 Task: Add an event with the title Third Lunch Break: Mindfulness and Stress Reduction Workshop, date '2024/03/02', time 9:15 AM to 11:15 AMand add a description:  Regular check-ins and progress reviews will be scheduled to evaluate the employee's progress and provide ongoing feedback. These discussions will allow for adjustments to the action plan if needed and provide encouragement and support to the employee., put the event into Blue category, logged in from the account softage.8@softage.netand send the event invitation to softage.3@softage.net and softage.4@softage.net. Set a reminder for the event 5 minutes before
Action: Mouse moved to (140, 186)
Screenshot: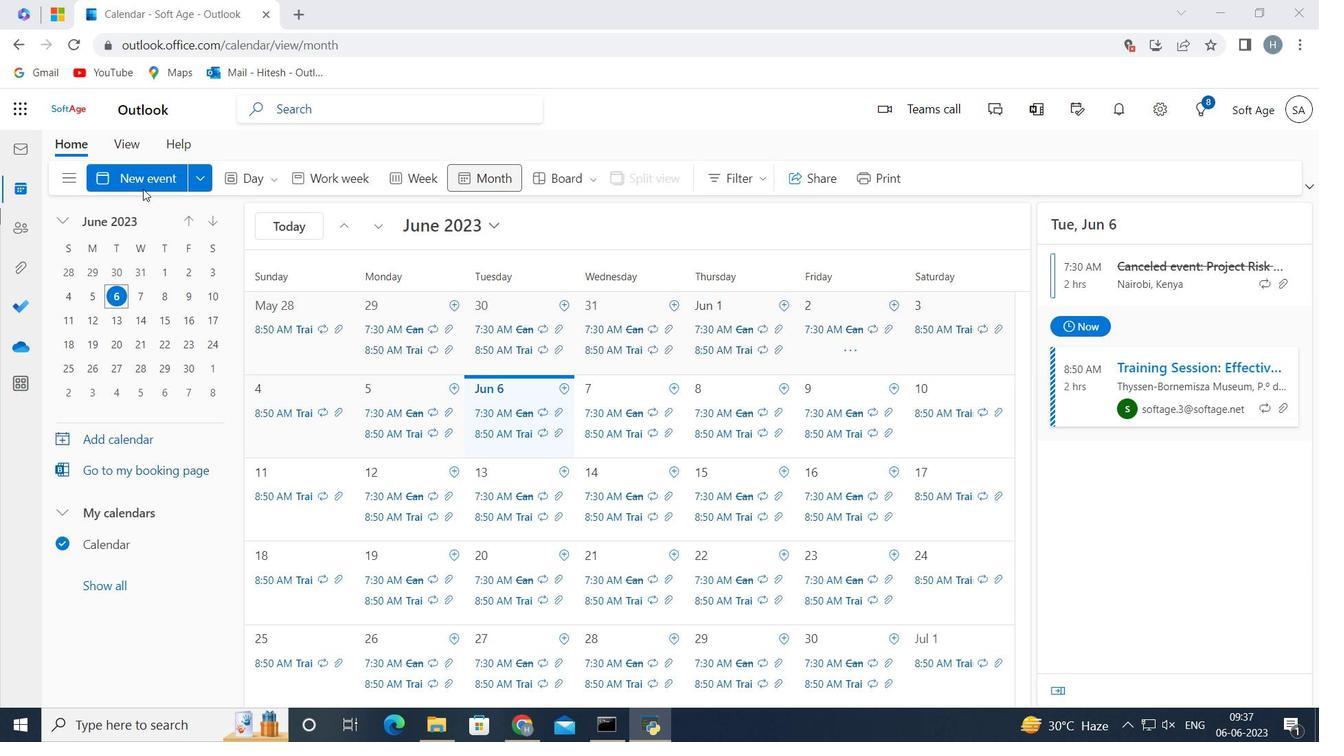 
Action: Mouse pressed left at (140, 186)
Screenshot: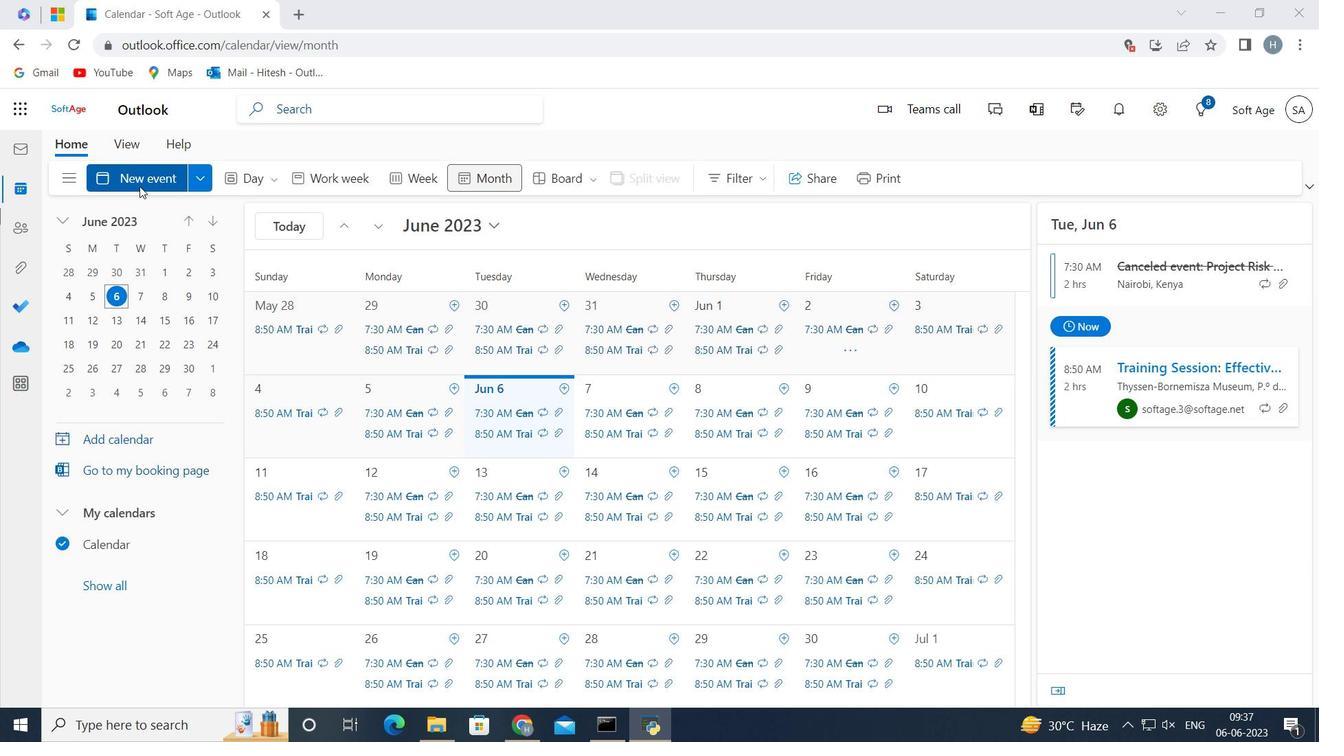 
Action: Mouse moved to (357, 283)
Screenshot: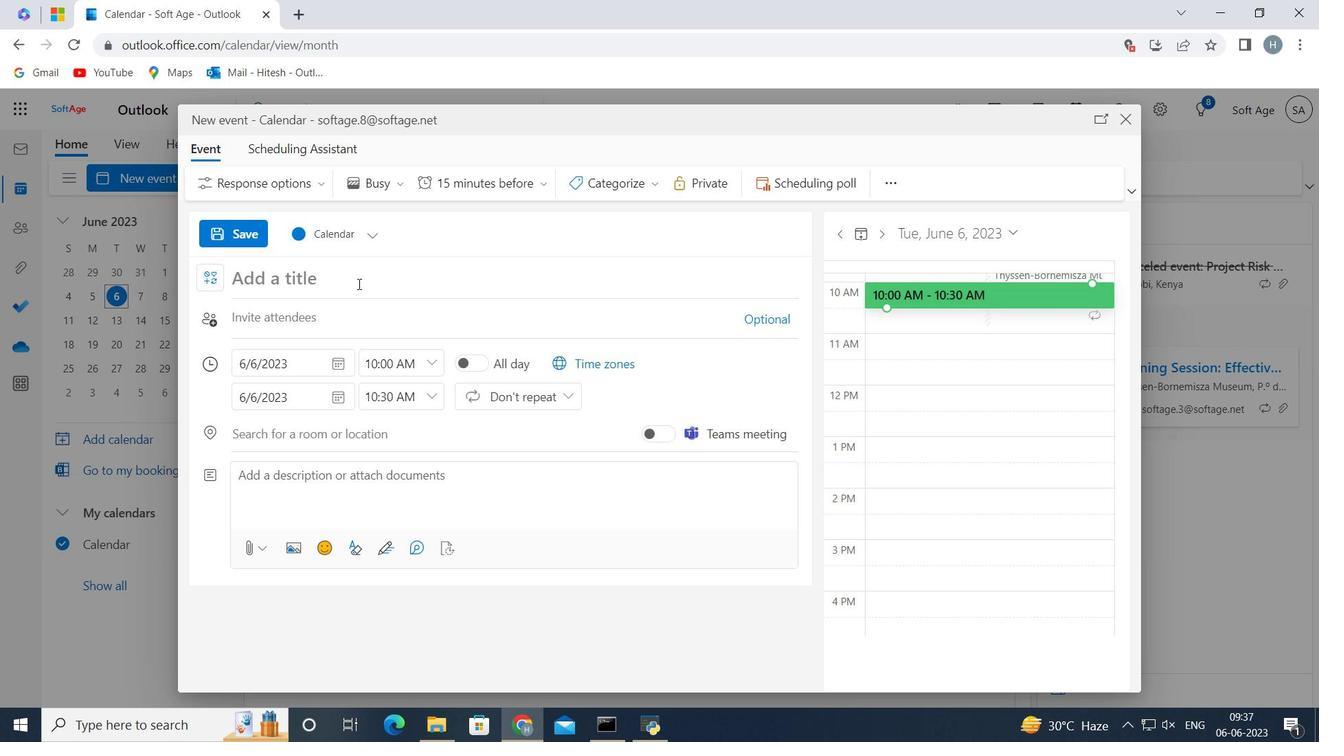 
Action: Key pressed <Key.shift>Third<Key.space><Key.shift>Lunch<Key.space><Key.shift>Break<Key.shift_r>:<Key.space><Key.shift>Mindfulm<Key.backspace>ness<Key.space>and<Key.space><Key.shift>Stress<Key.space><Key.shift>Reduction<Key.space><Key.shift>Workshop<Key.space>
Screenshot: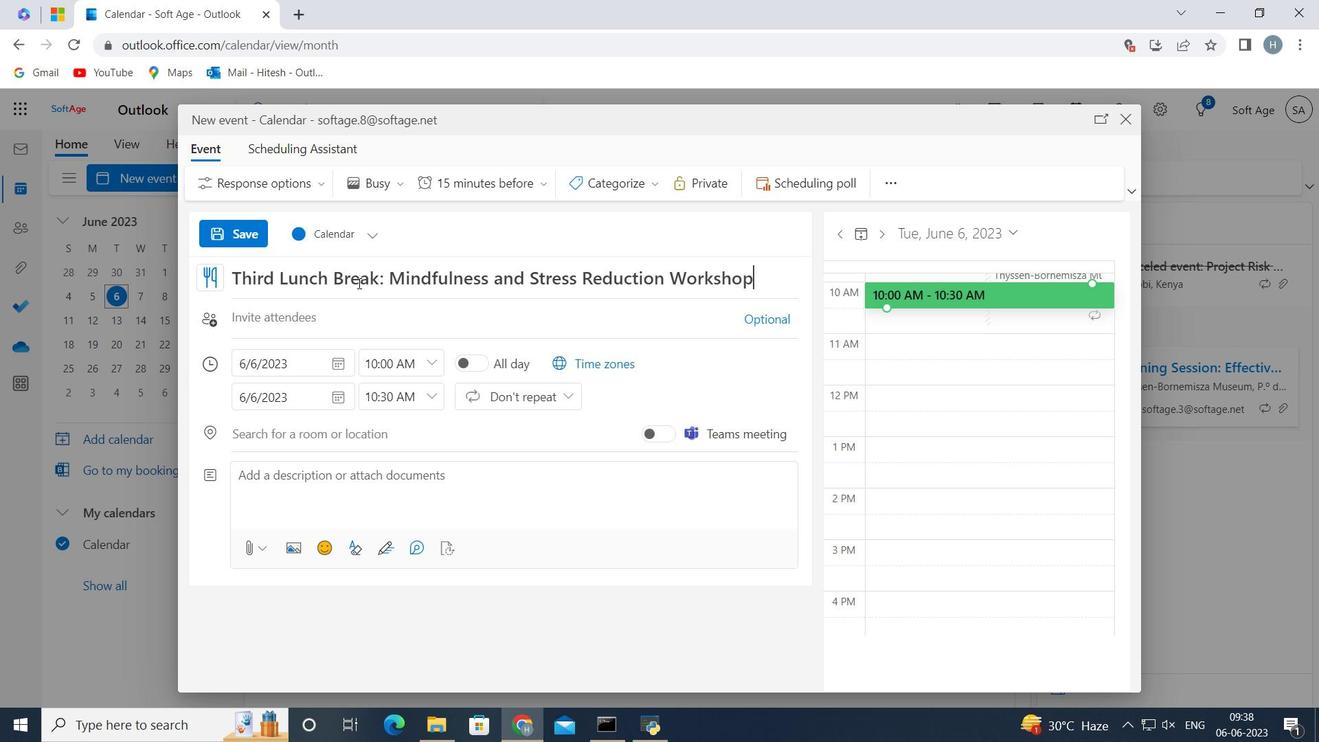 
Action: Mouse moved to (337, 367)
Screenshot: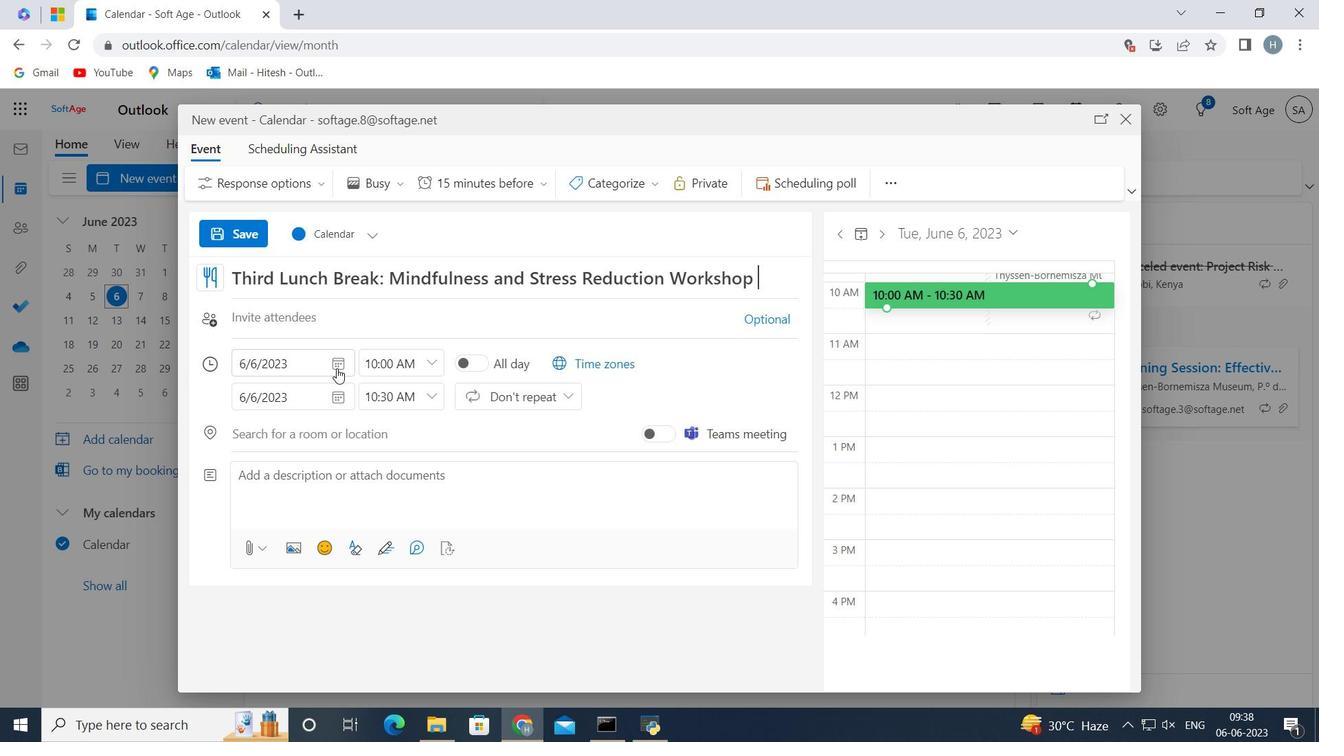 
Action: Mouse pressed left at (337, 367)
Screenshot: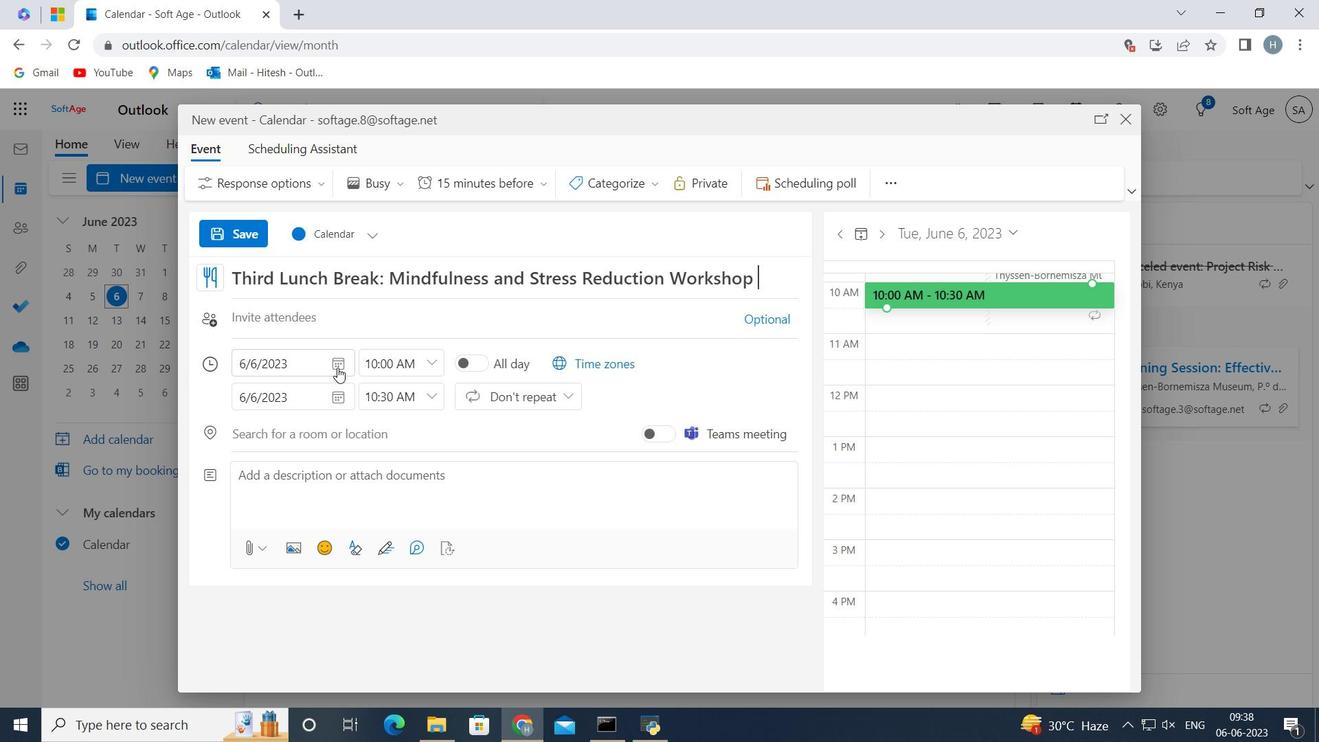 
Action: Mouse moved to (307, 398)
Screenshot: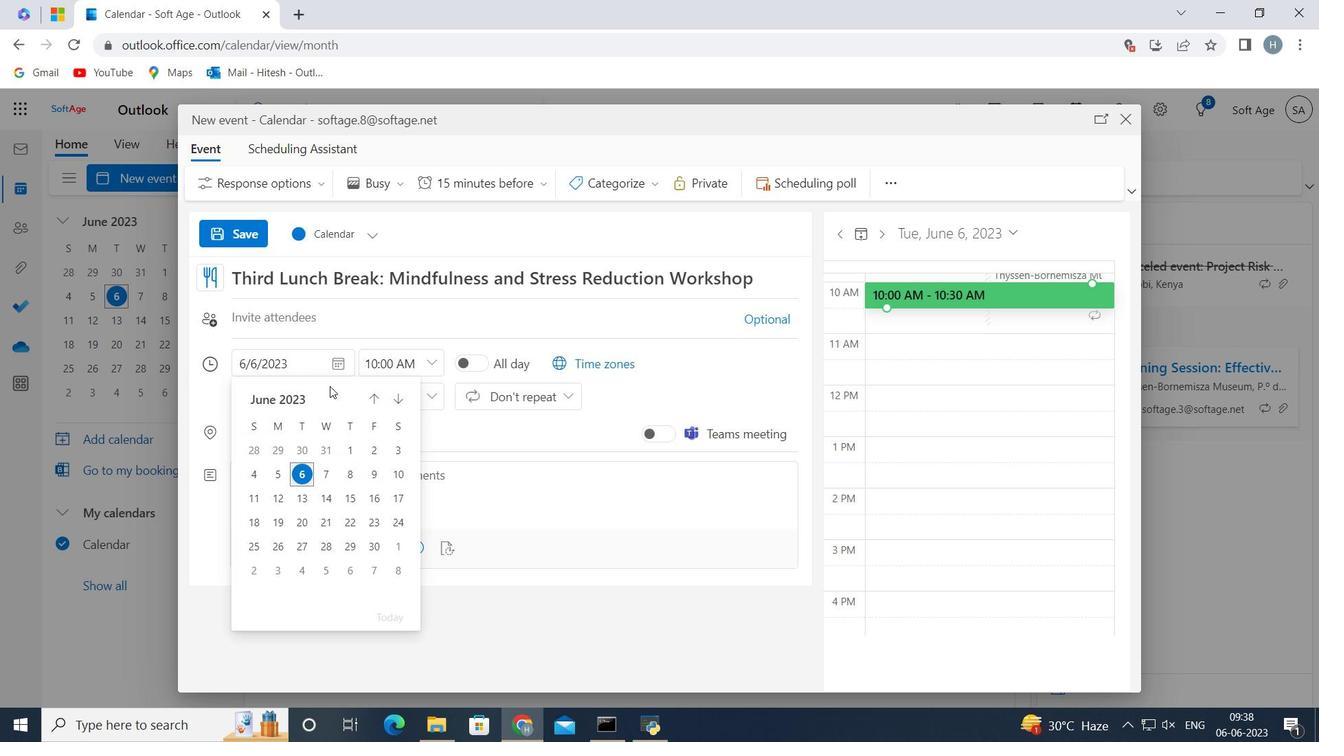 
Action: Mouse pressed left at (307, 398)
Screenshot: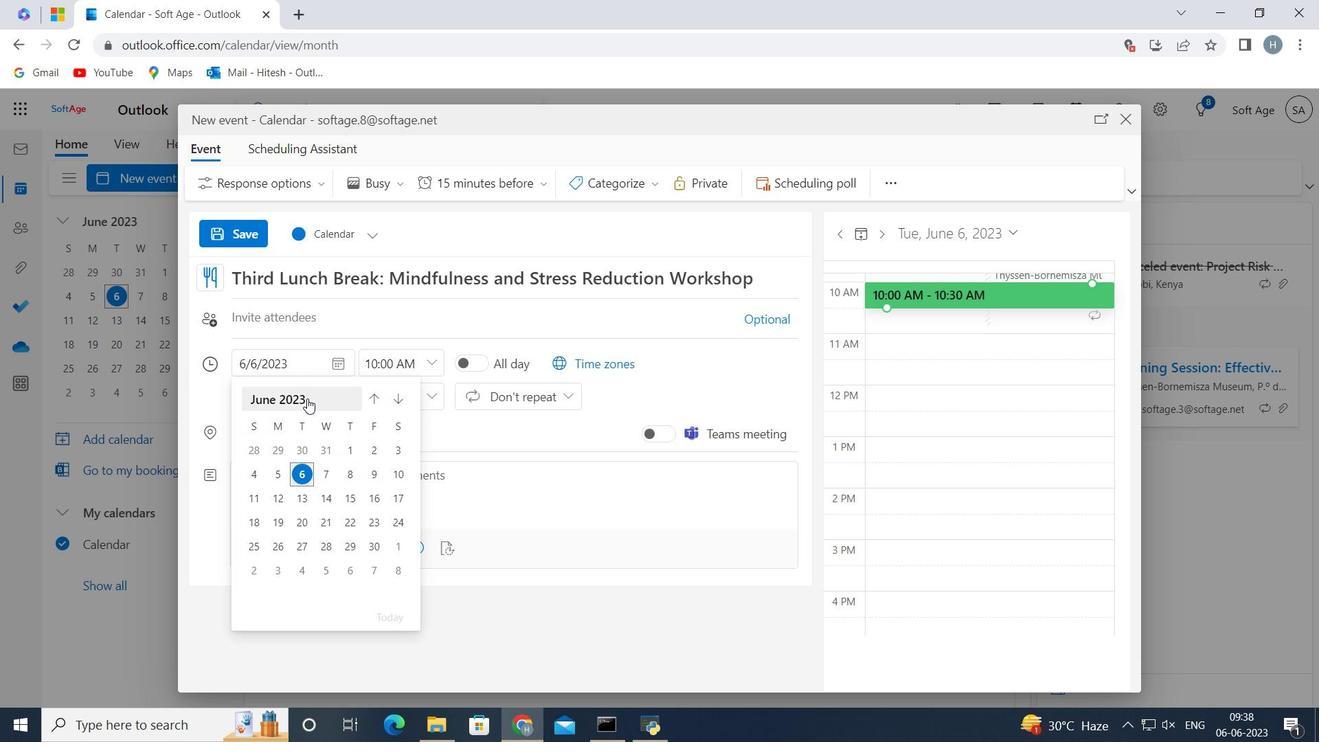 
Action: Mouse pressed left at (307, 398)
Screenshot: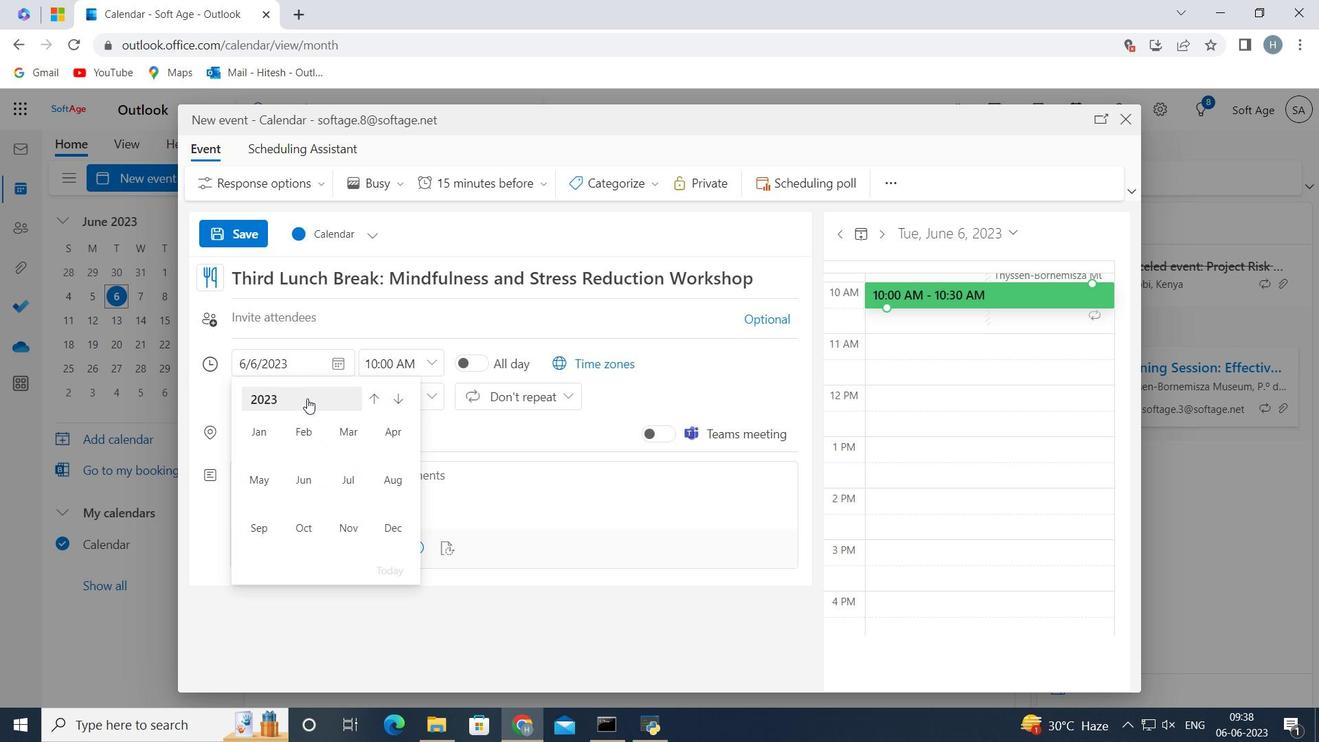 
Action: Mouse moved to (274, 476)
Screenshot: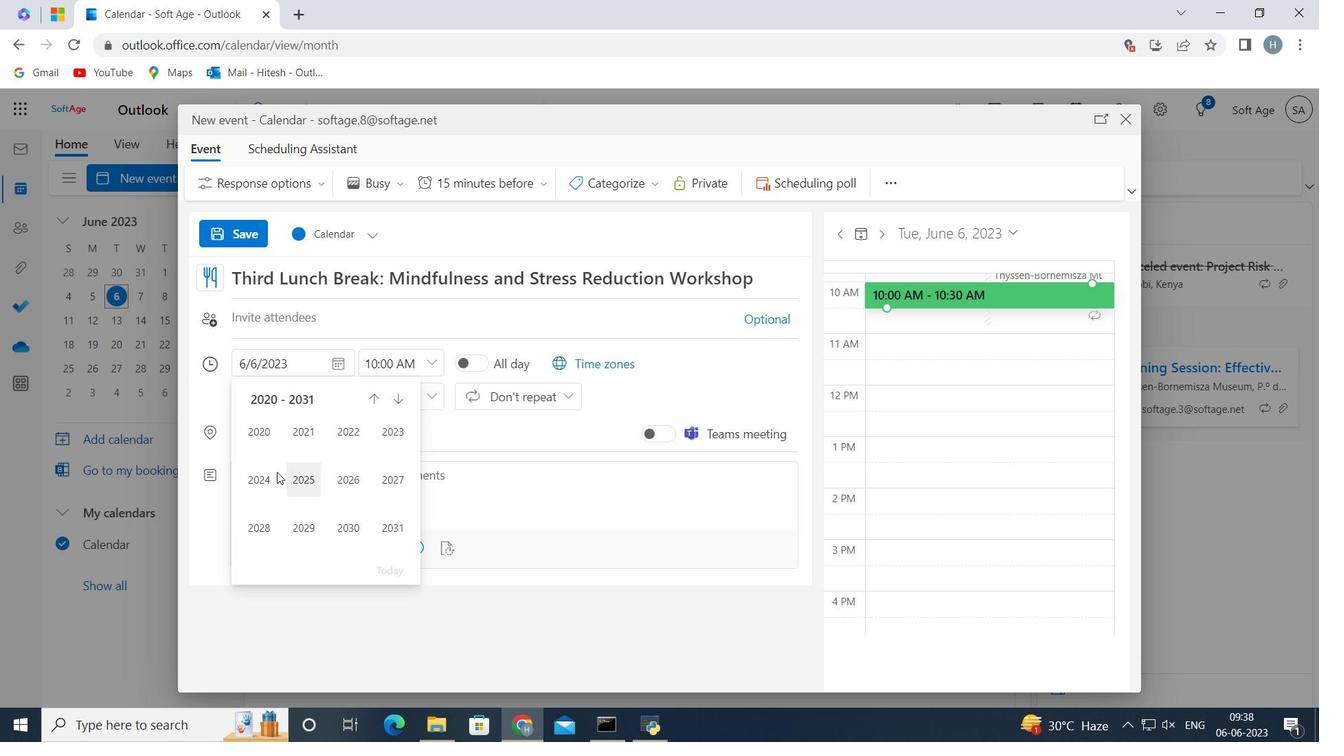 
Action: Mouse pressed left at (274, 476)
Screenshot: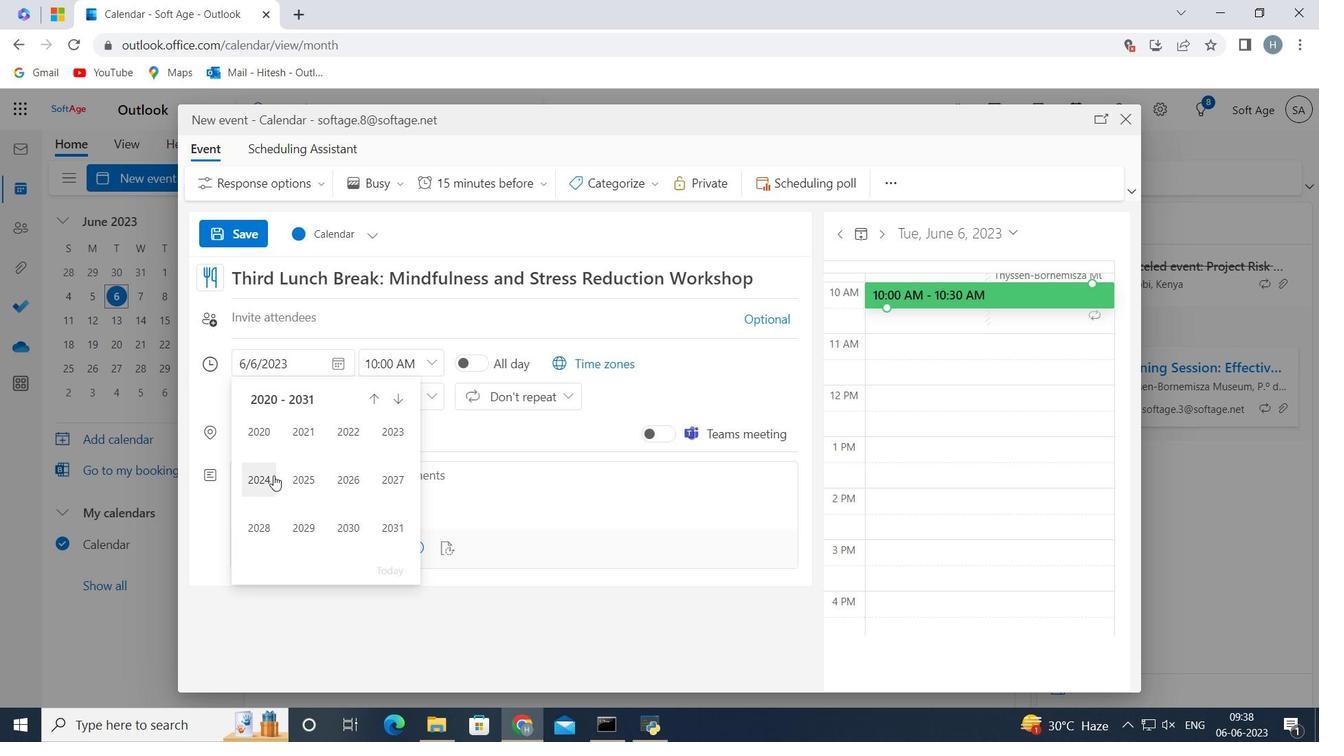 
Action: Mouse moved to (349, 432)
Screenshot: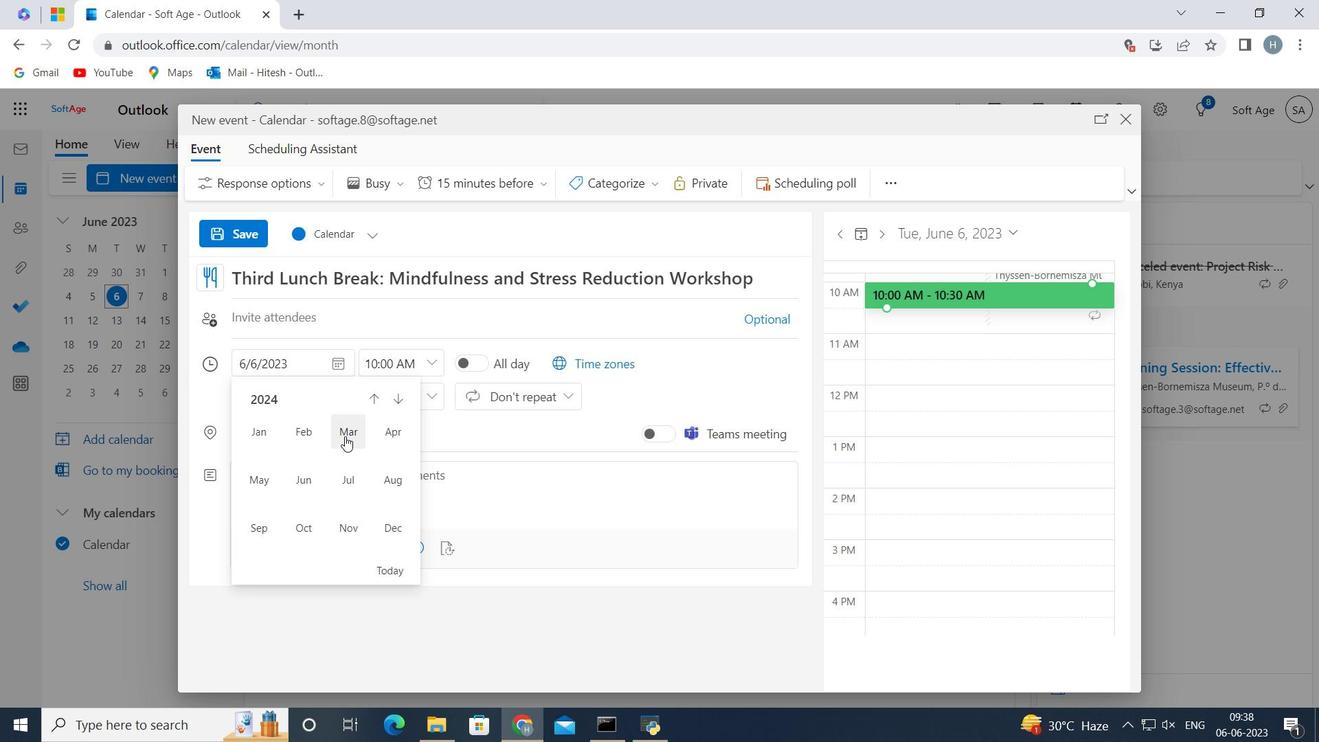 
Action: Mouse pressed left at (349, 432)
Screenshot: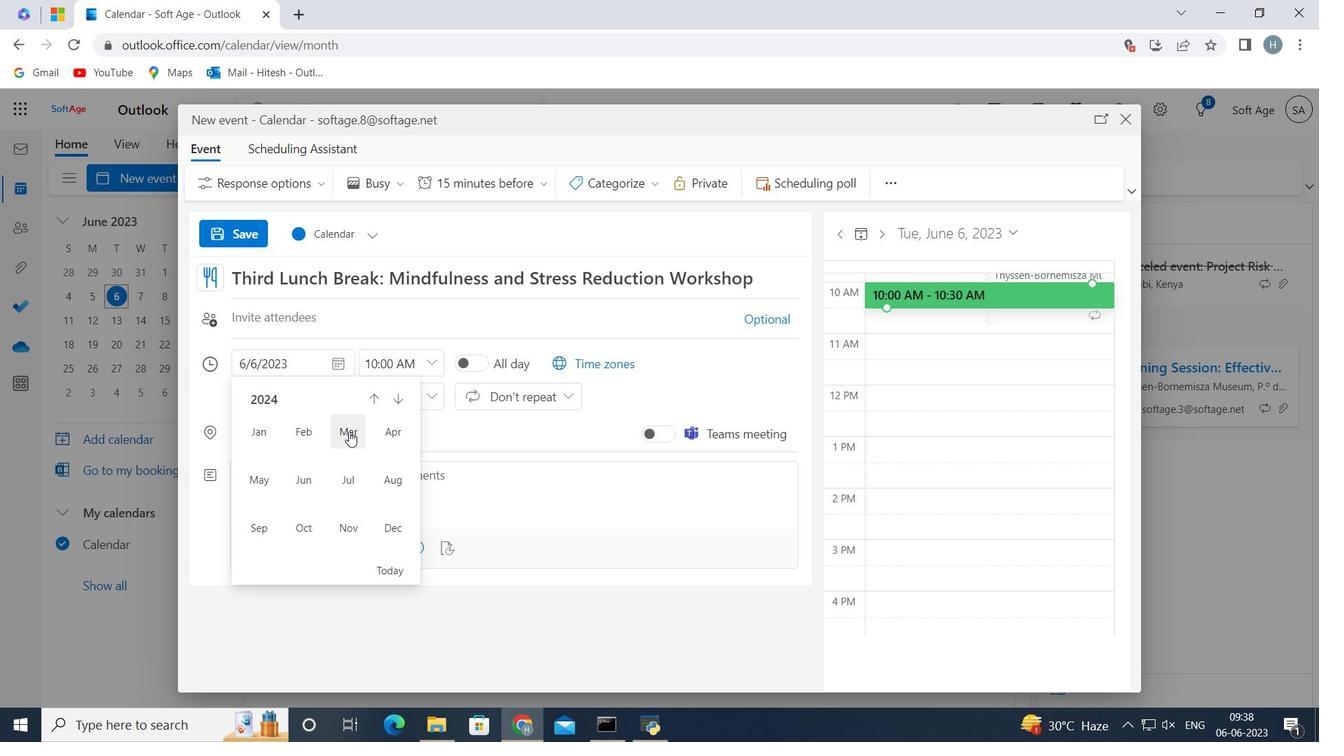 
Action: Mouse moved to (392, 448)
Screenshot: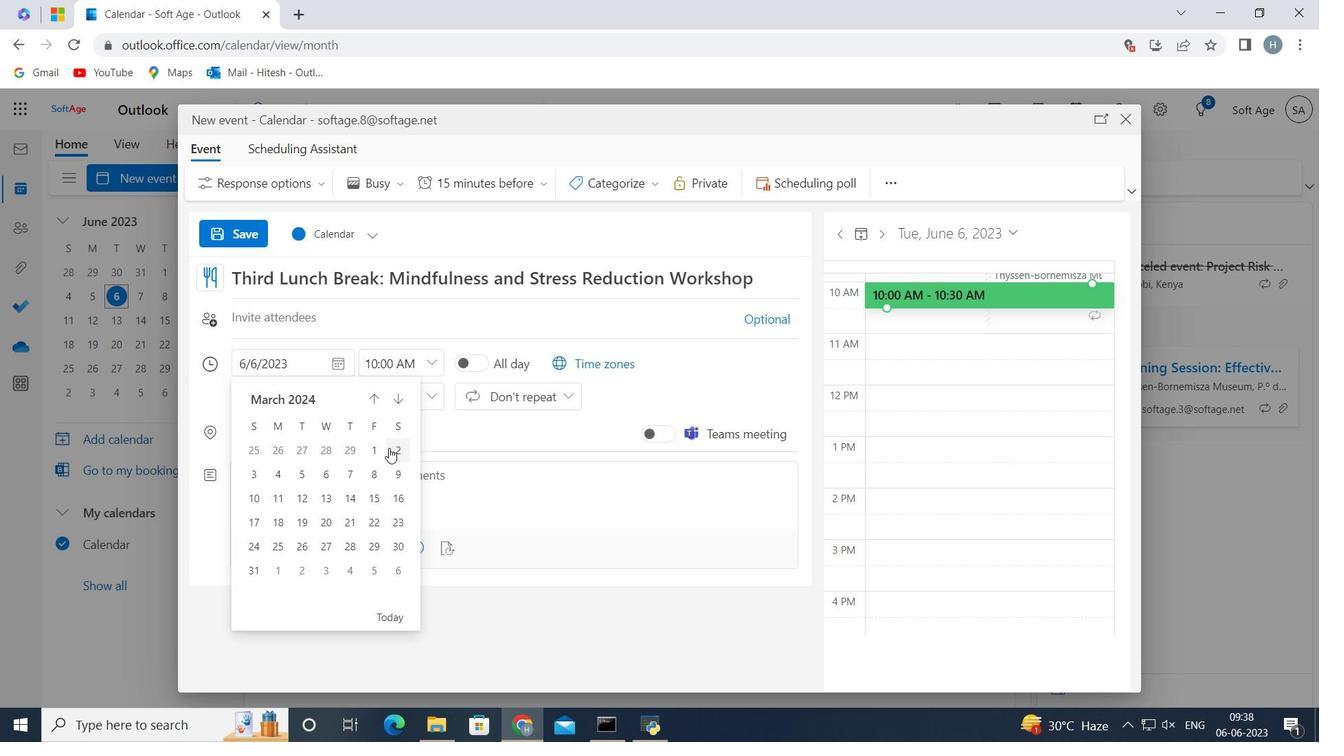 
Action: Mouse pressed left at (392, 448)
Screenshot: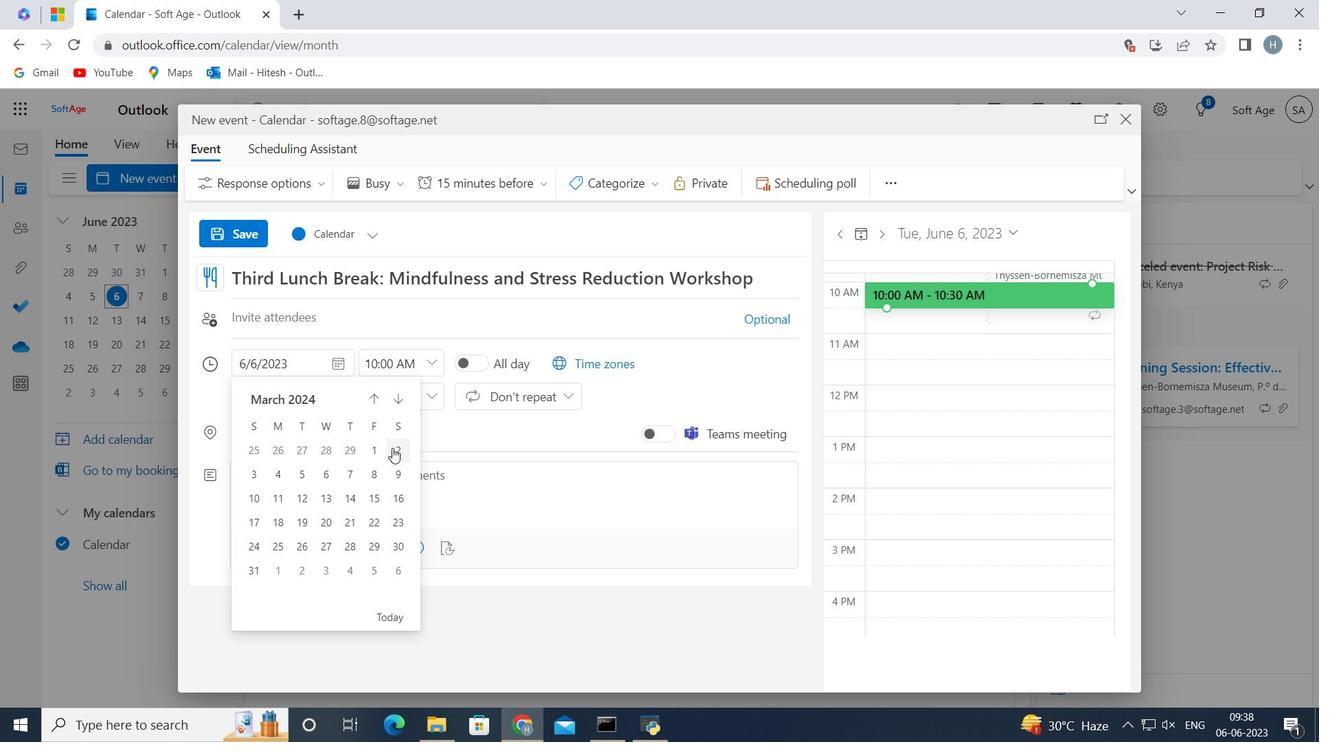
Action: Mouse moved to (432, 362)
Screenshot: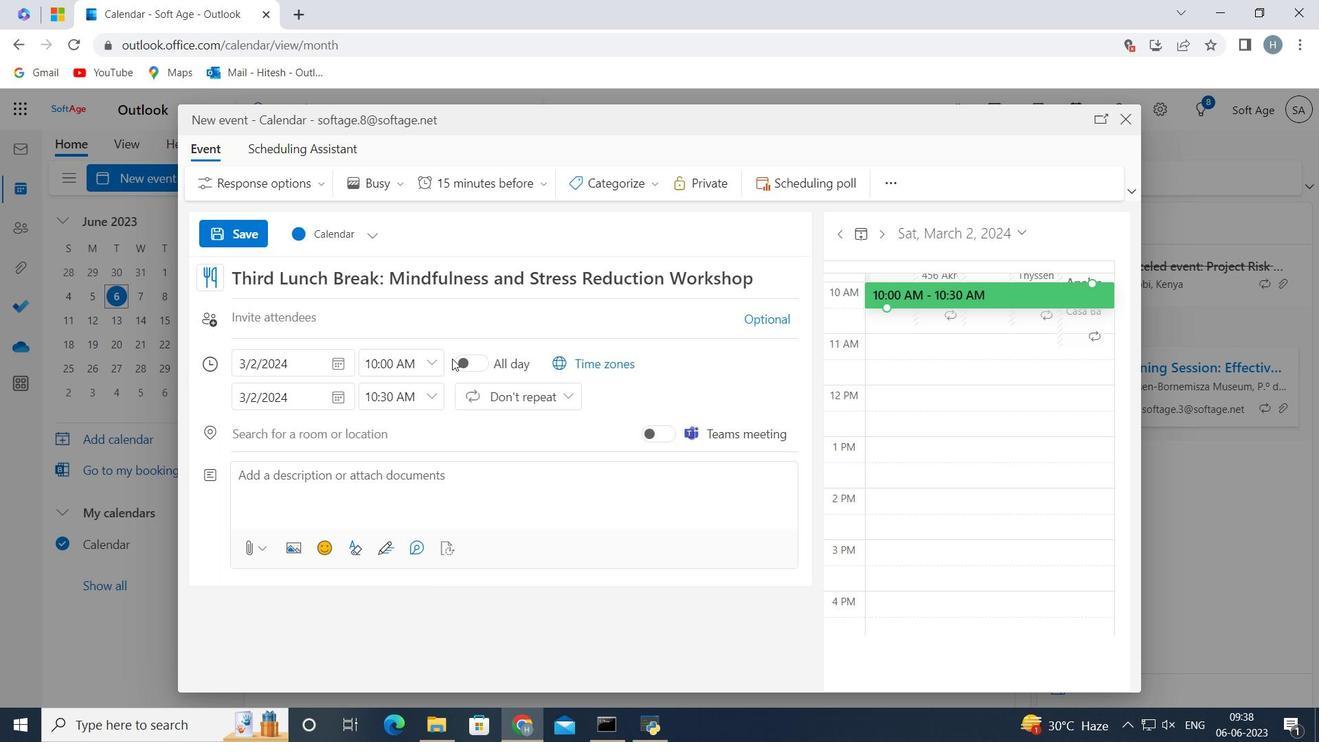 
Action: Mouse pressed left at (432, 362)
Screenshot: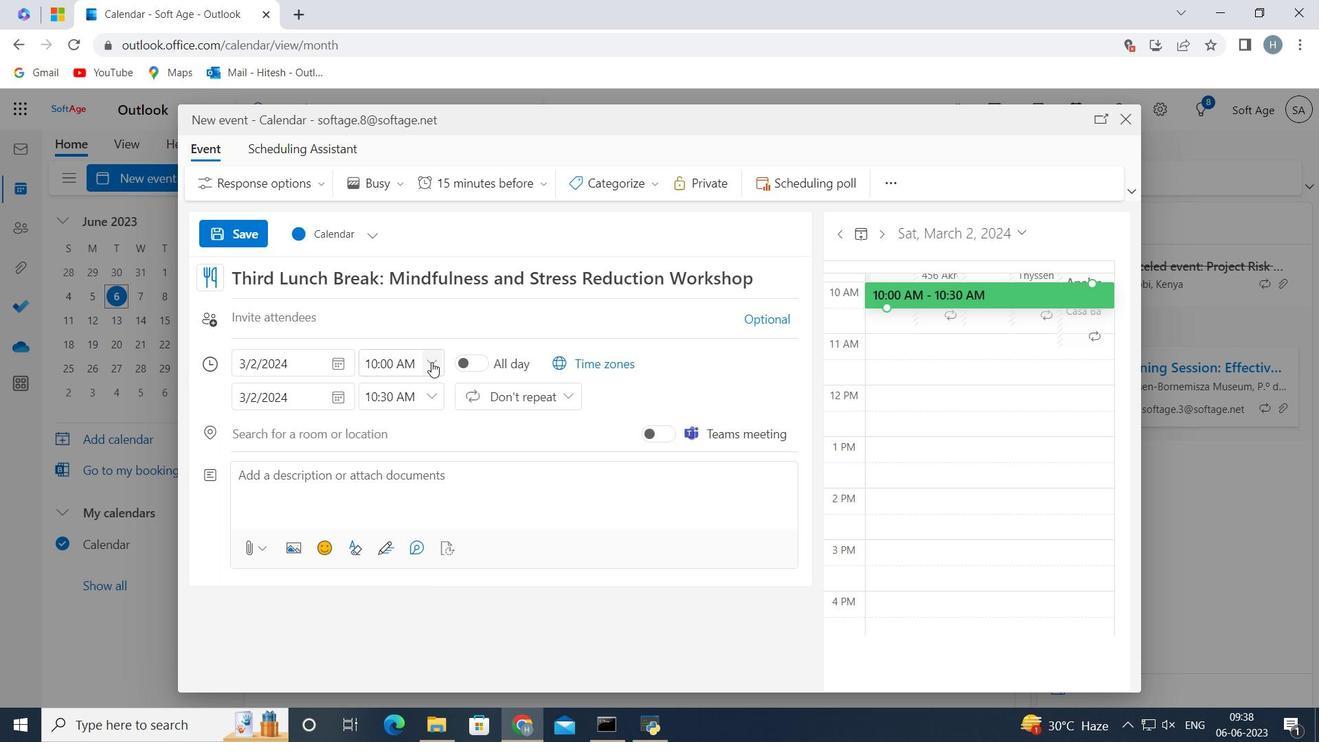 
Action: Mouse moved to (408, 450)
Screenshot: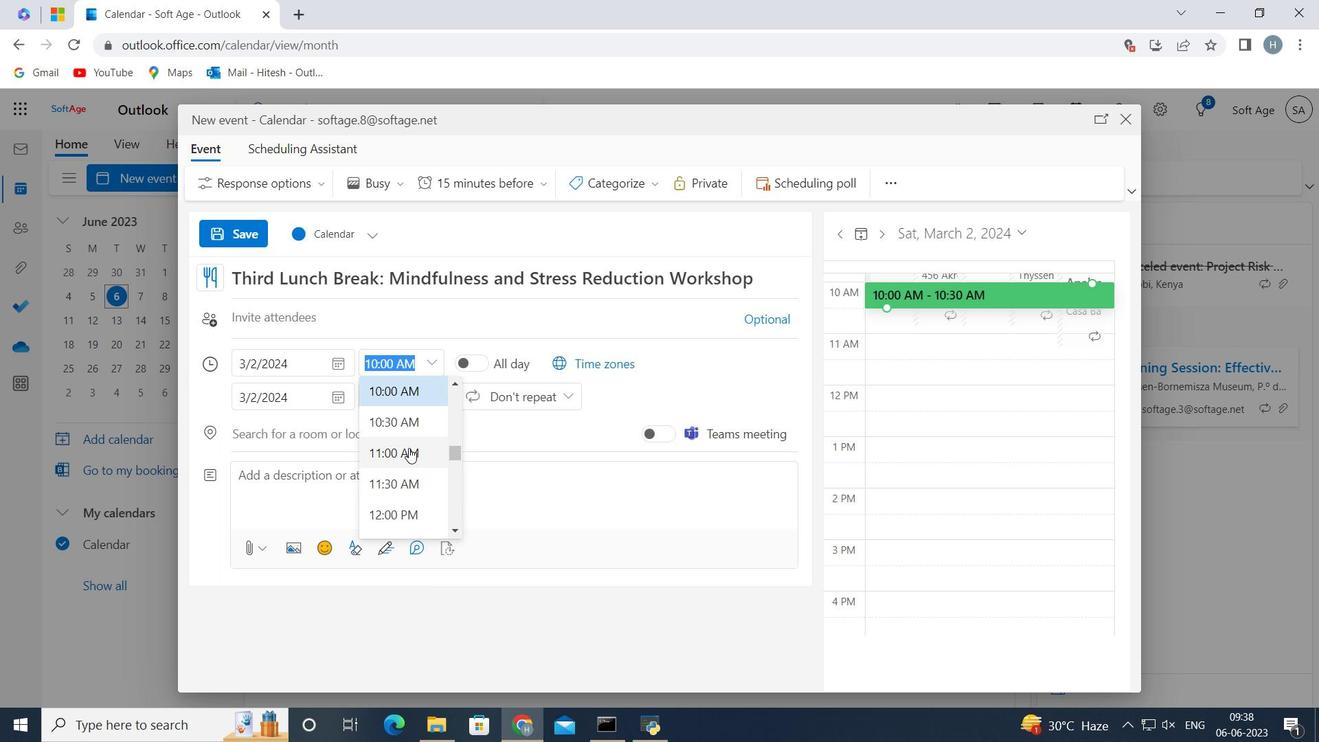 
Action: Mouse scrolled (408, 450) with delta (0, 0)
Screenshot: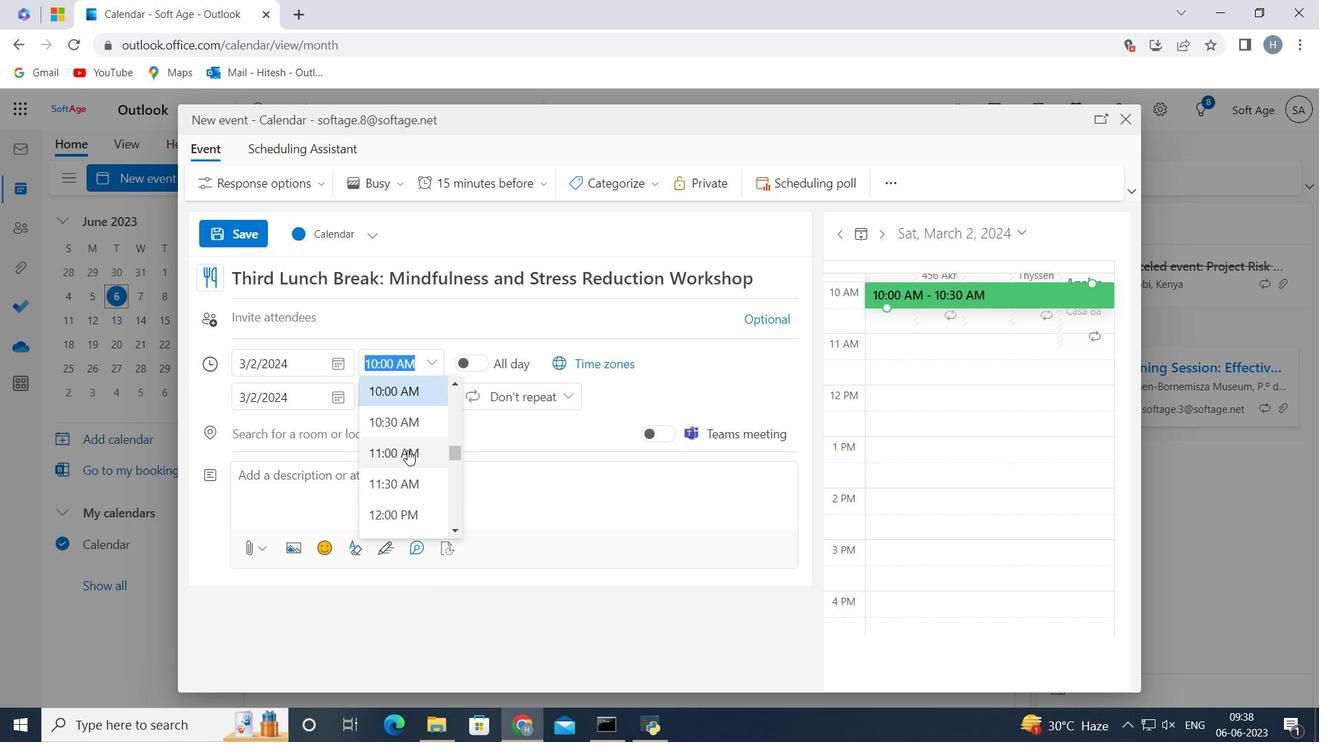 
Action: Mouse scrolled (408, 450) with delta (0, 0)
Screenshot: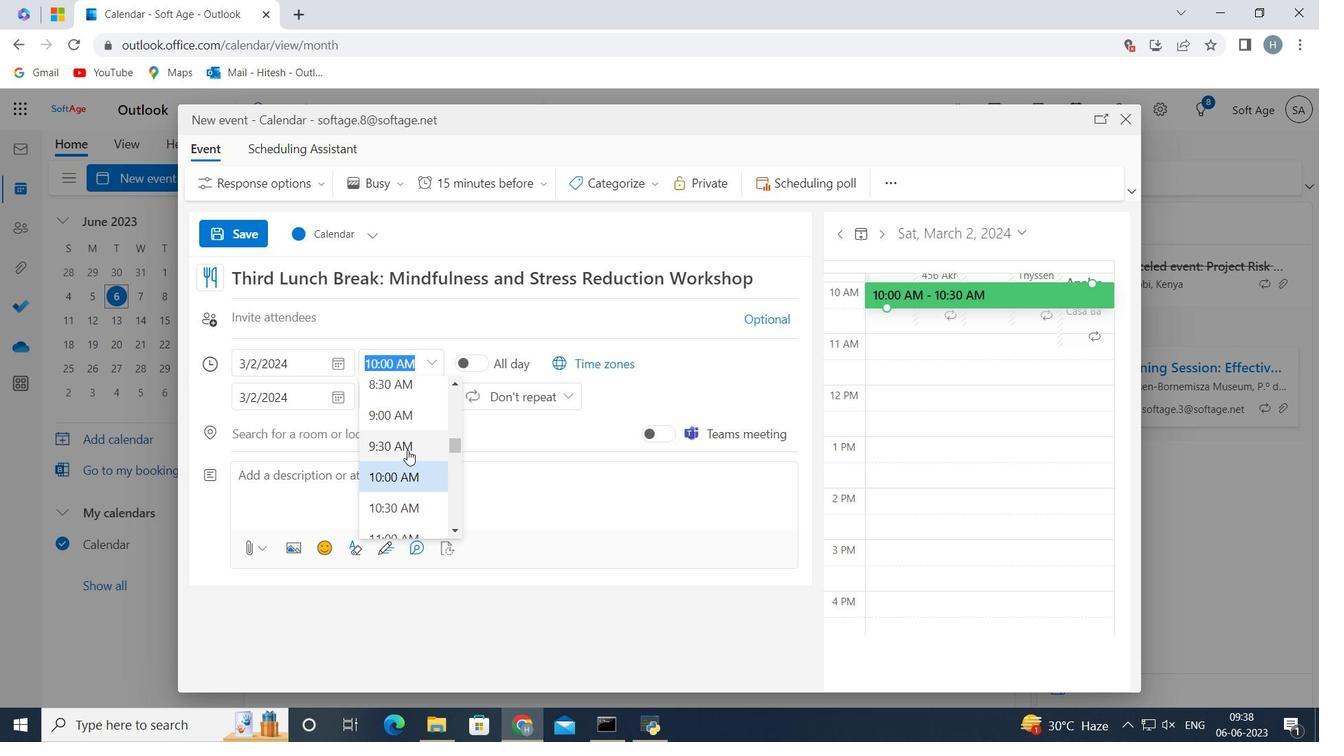 
Action: Mouse moved to (374, 502)
Screenshot: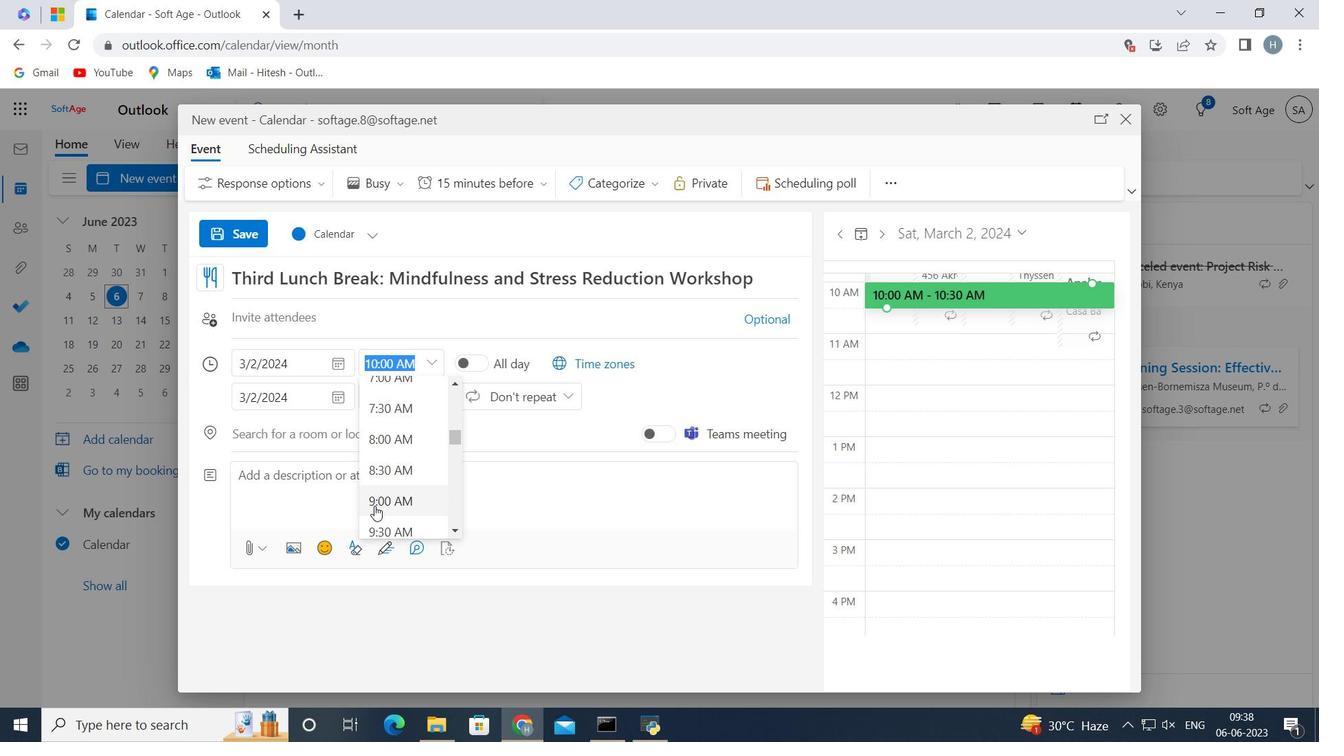 
Action: Mouse pressed left at (374, 502)
Screenshot: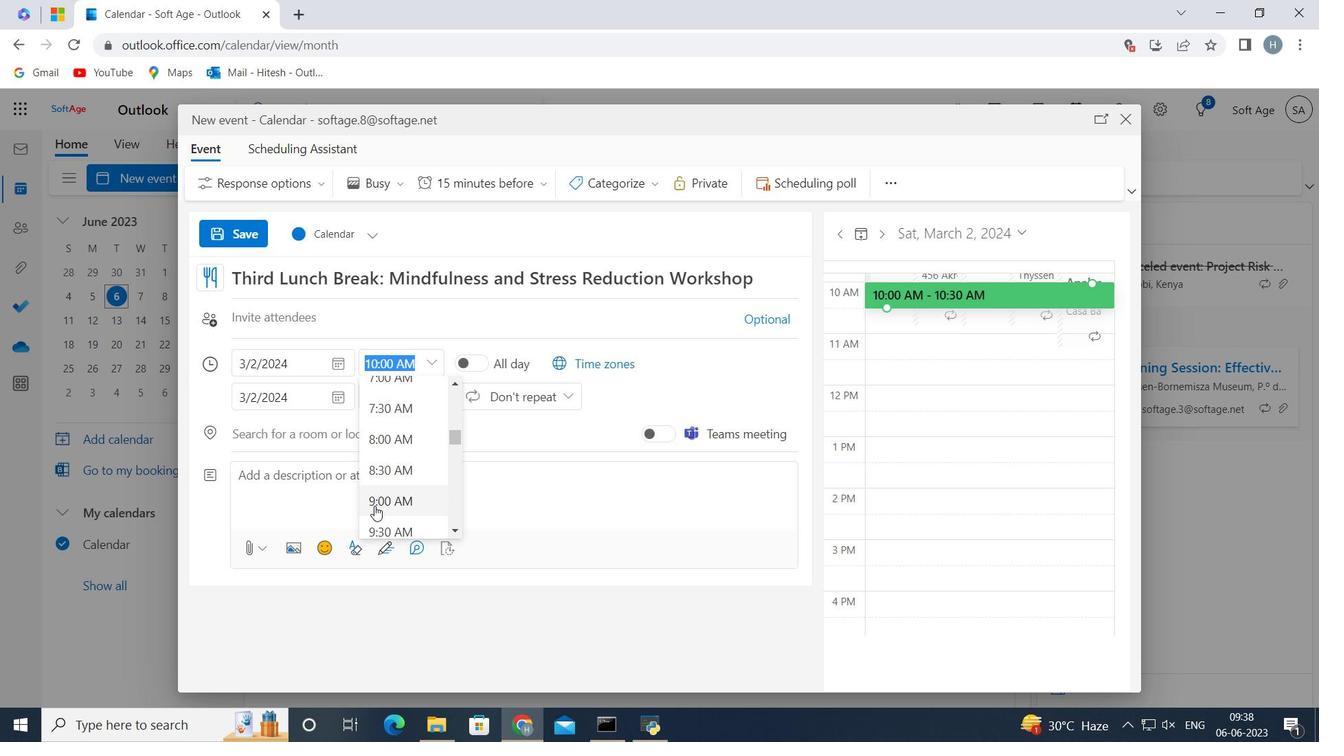 
Action: Mouse moved to (389, 360)
Screenshot: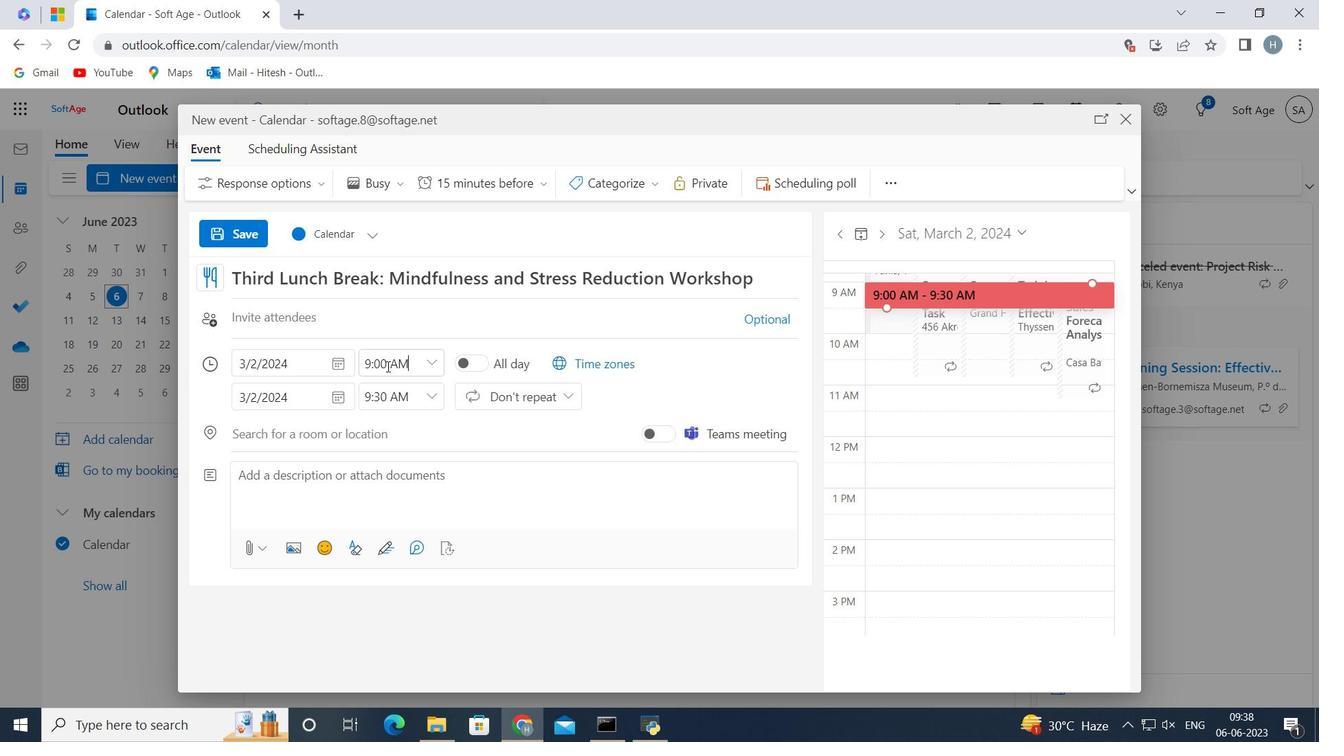 
Action: Mouse pressed left at (389, 360)
Screenshot: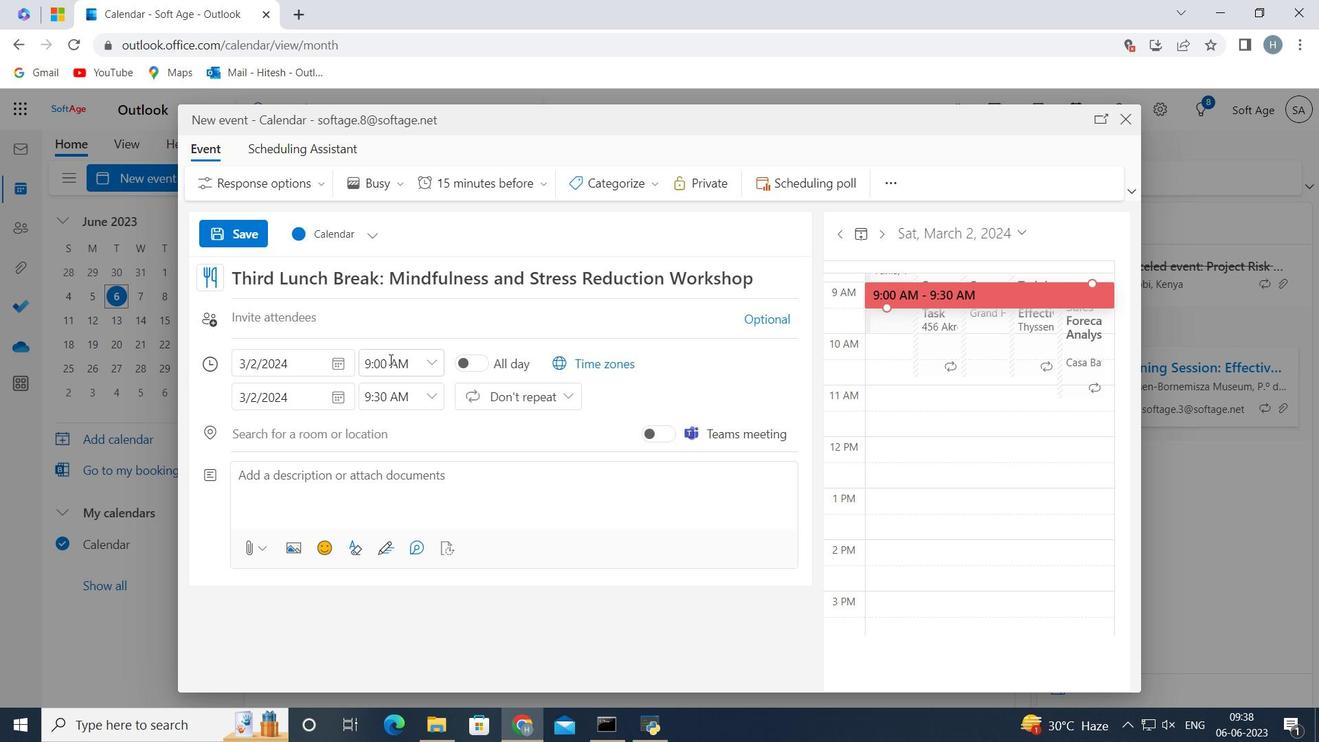 
Action: Mouse moved to (389, 359)
Screenshot: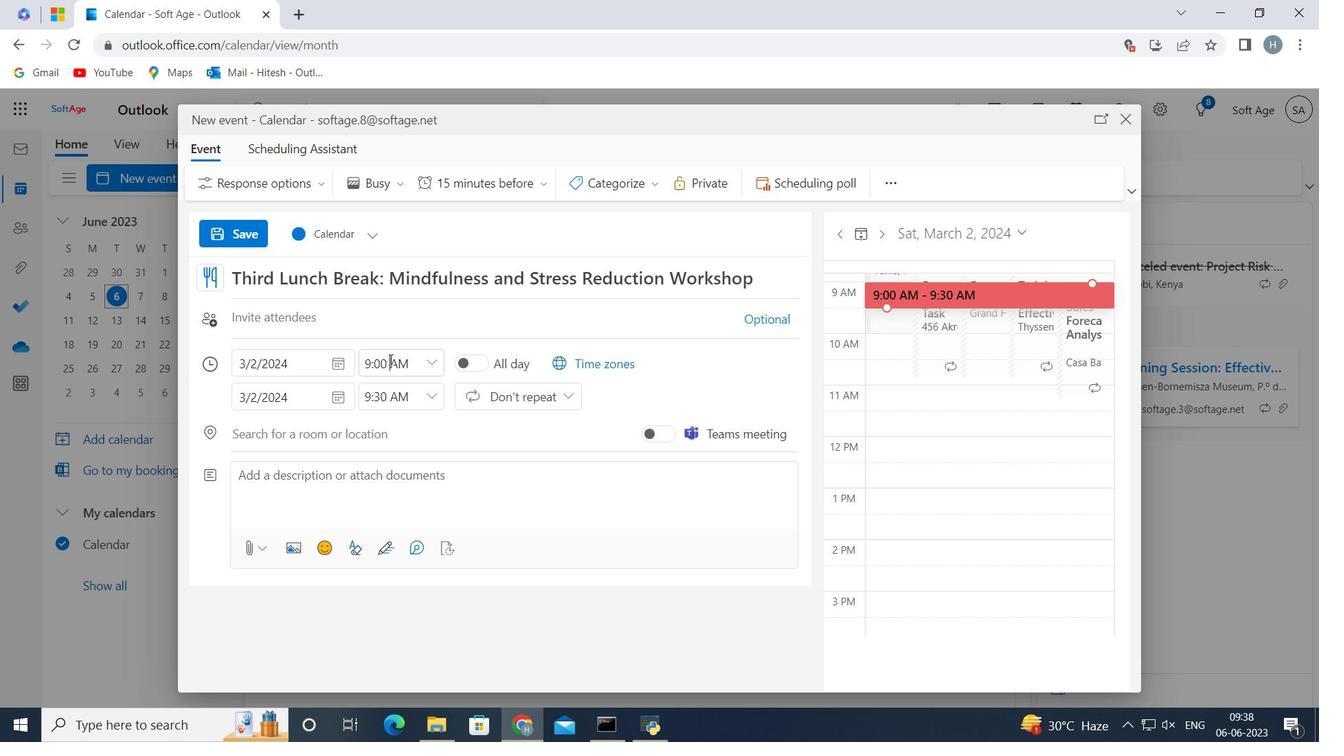 
Action: Key pressed <Key.left><Key.backspace><Key.backspace>15
Screenshot: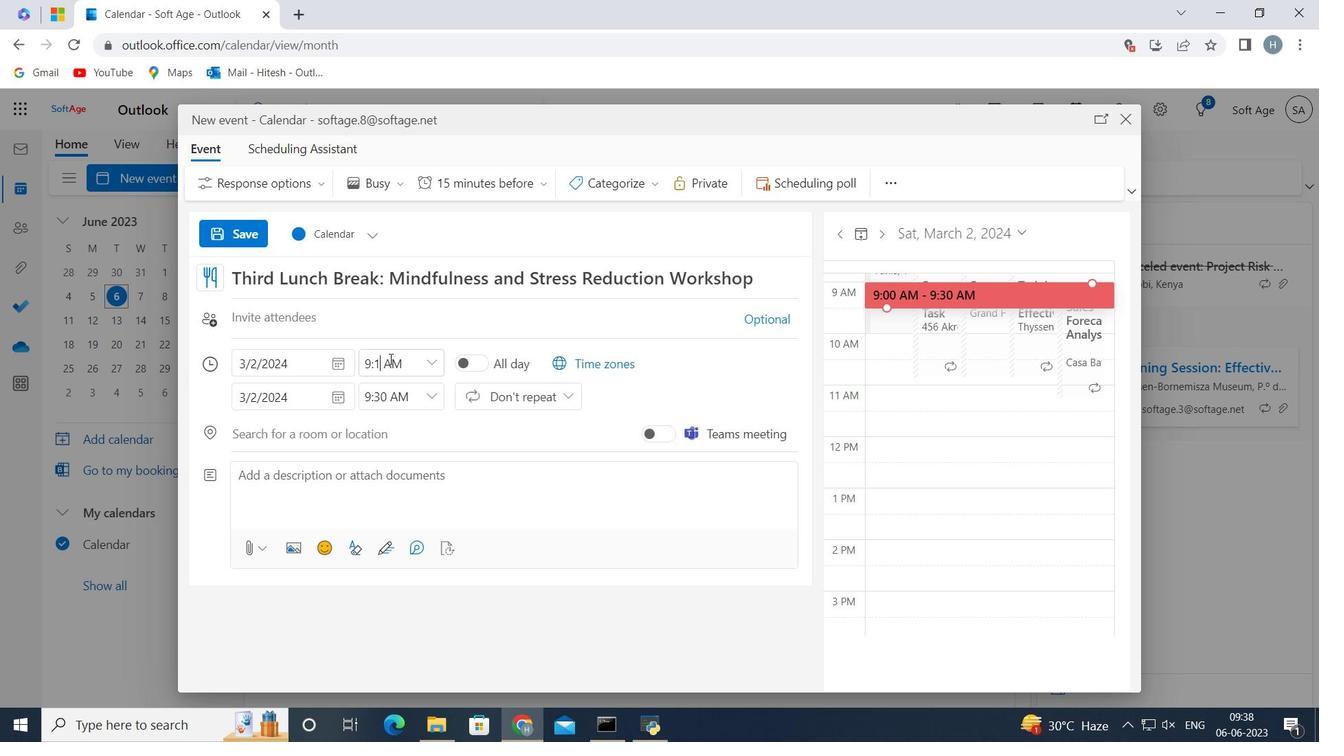 
Action: Mouse moved to (433, 393)
Screenshot: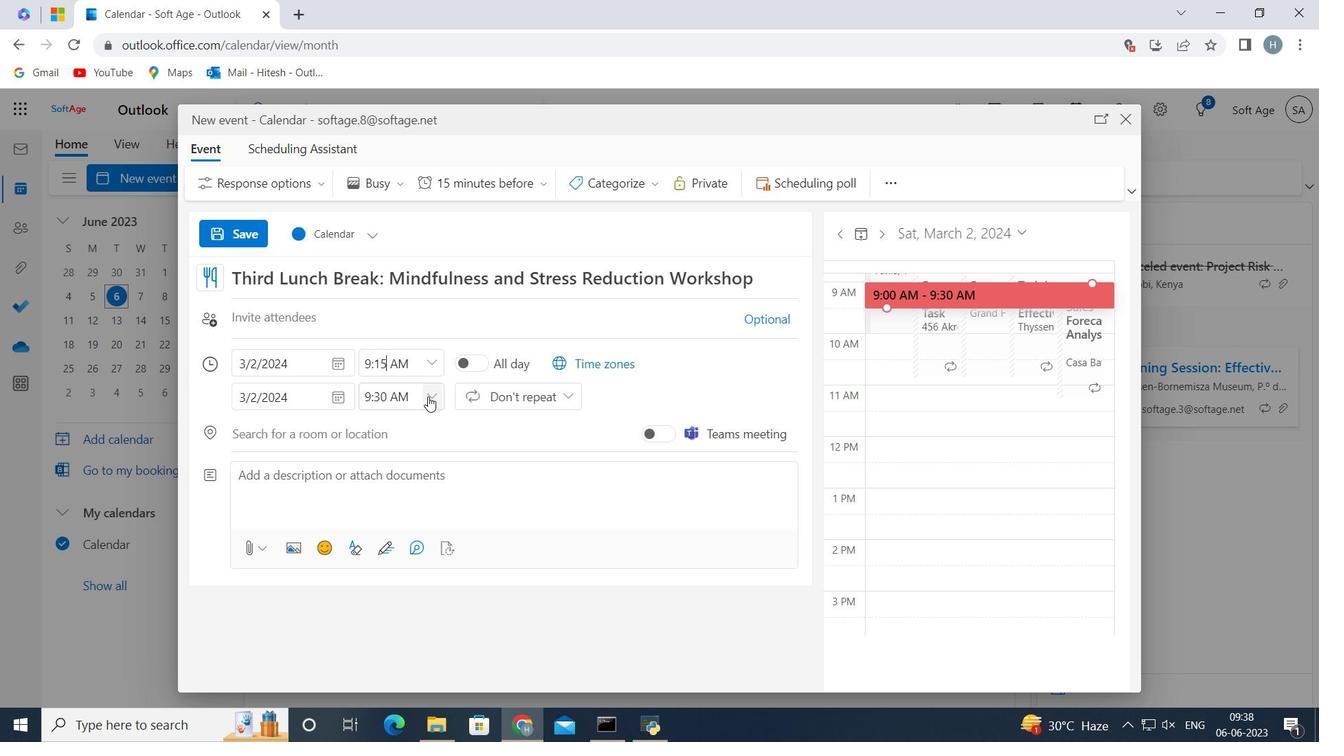 
Action: Mouse pressed left at (433, 393)
Screenshot: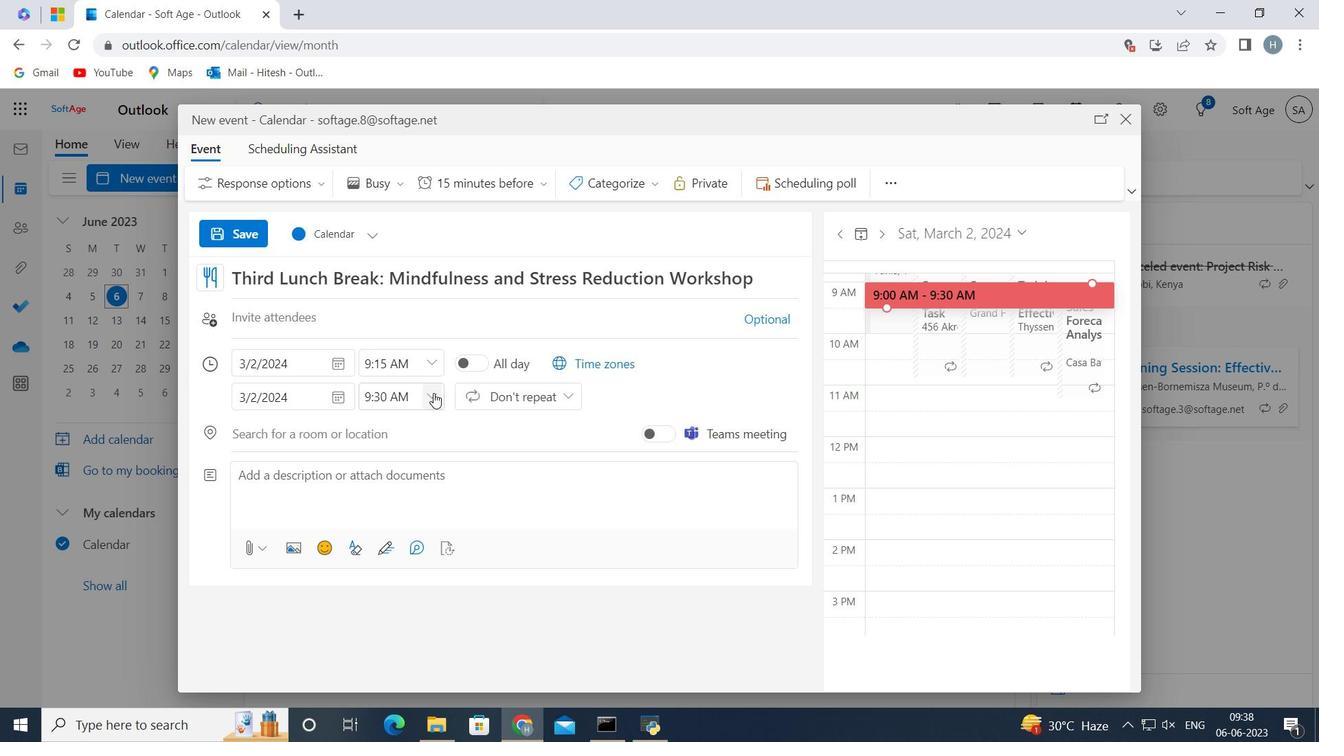 
Action: Mouse moved to (437, 513)
Screenshot: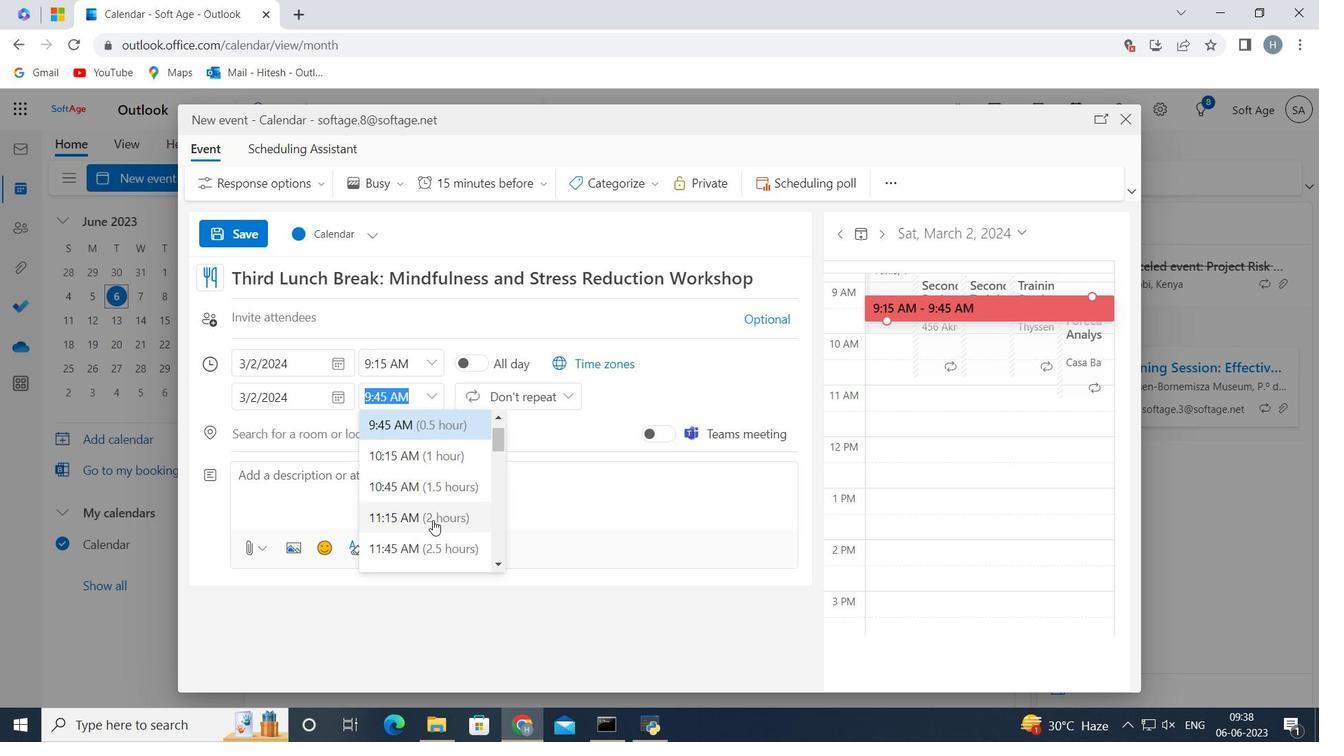 
Action: Mouse pressed left at (437, 513)
Screenshot: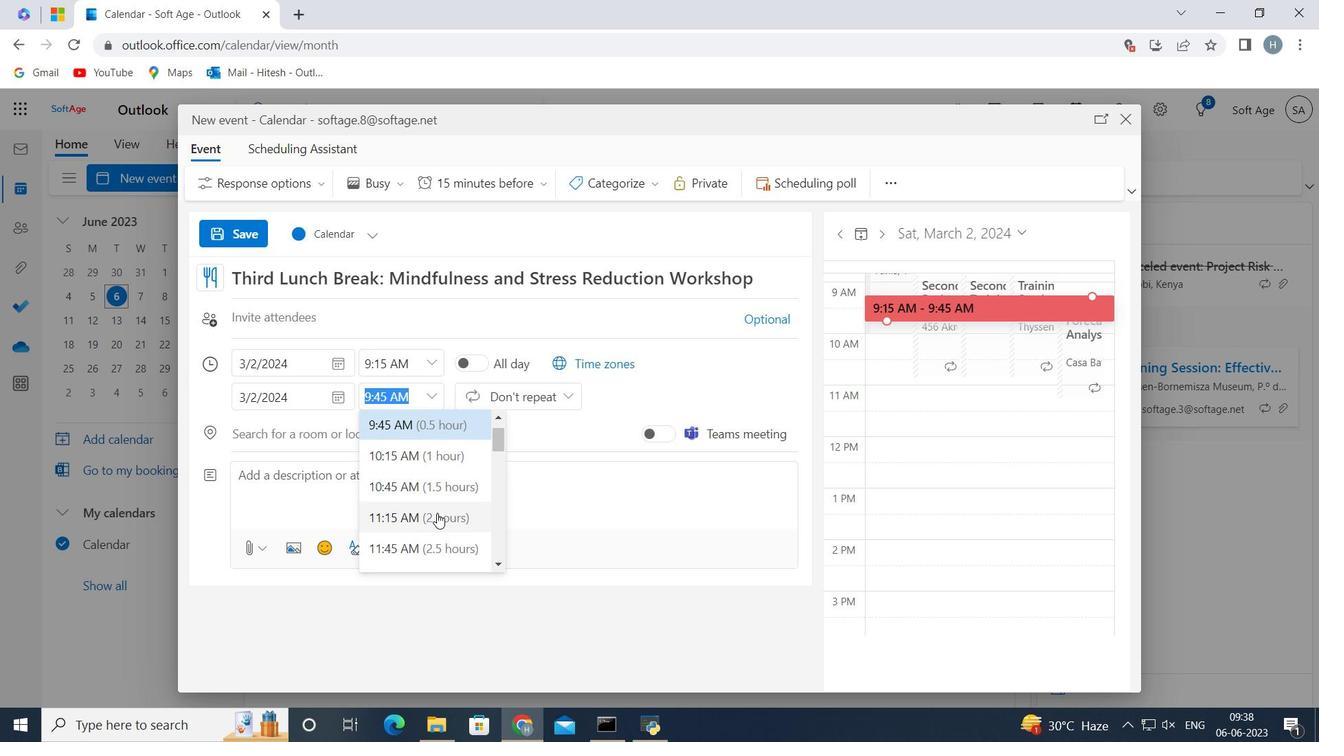
Action: Mouse moved to (326, 481)
Screenshot: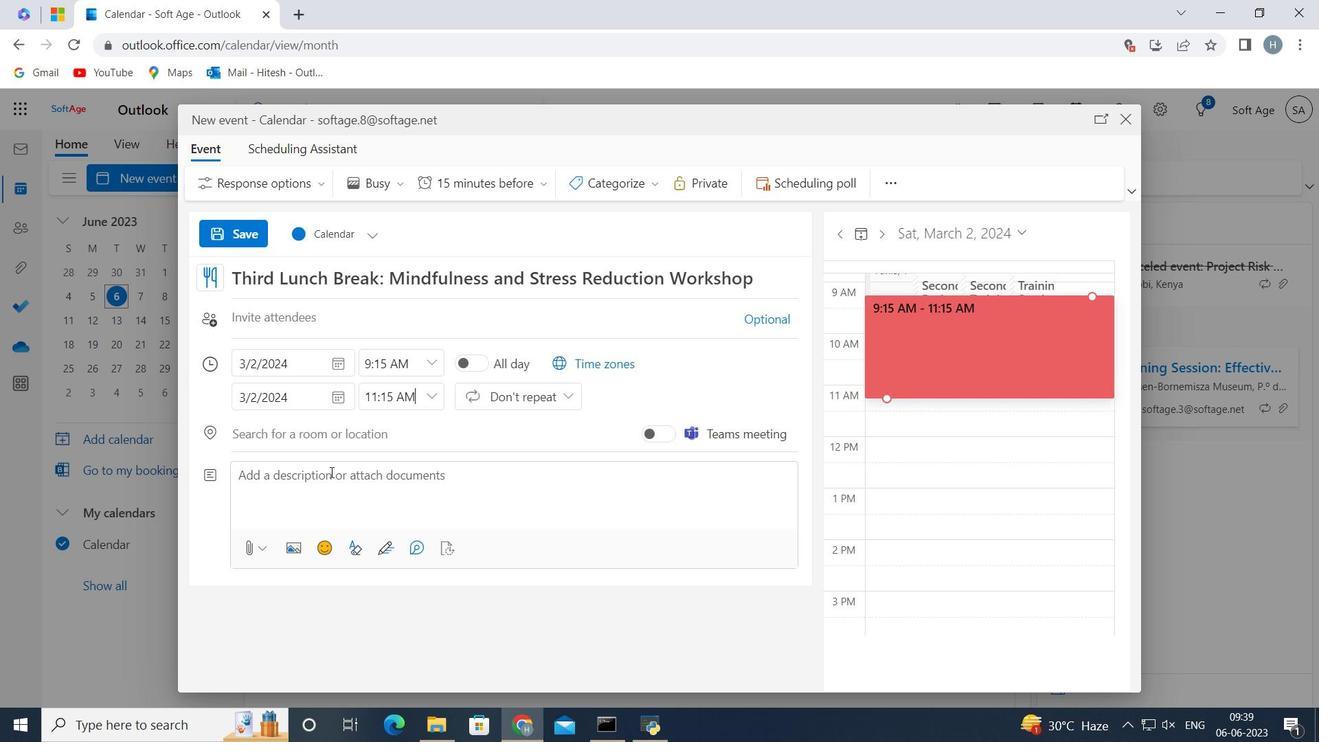 
Action: Mouse pressed left at (326, 481)
Screenshot: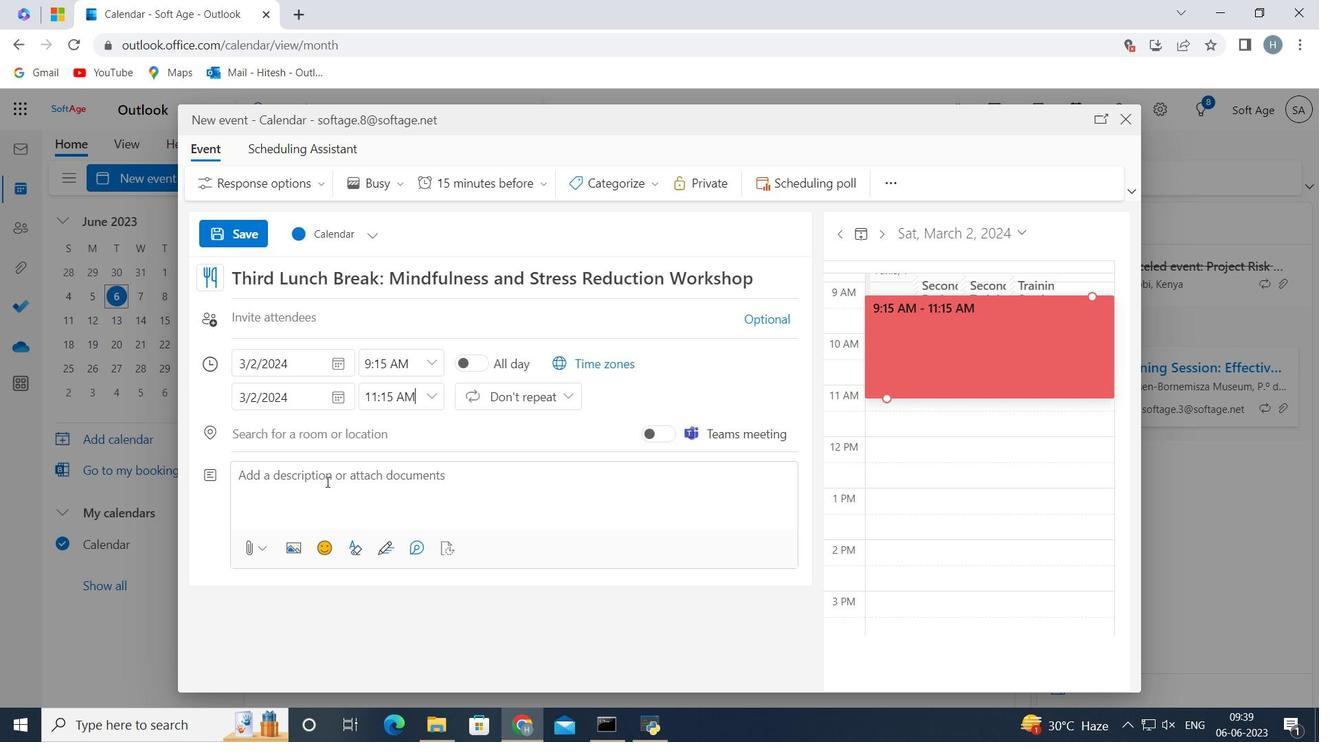 
Action: Key pressed <Key.shift><Key.shift><Key.shift>G<Key.backspace><Key.shift>Regular<Key.space>check-ins<Key.space>and<Key.space>progress<Key.space>reviews<Key.space>will<Key.space>be<Key.space>scheduled<Key.space>to<Key.space>evaluate<Key.space>the<Key.space>employee's<Key.space>program<Key.space>and<Key.space>provide<Key.space>ongoing<Key.space>feedback.<Key.space><Key.shift><Key.shift>These<Key.space>discussions<Key.space>will<Key.space>allow<Key.space>for<Key.space>adjustments<Key.space>to<Key.space>the<Key.space>action<Key.space>plan<Key.space>if<Key.space>needed<Key.space>and<Key.space>provide<Key.space>encouragement<Key.space>and<Key.space>support<Key.space>to<Key.space>the<Key.space>employee.<Key.space>
Screenshot: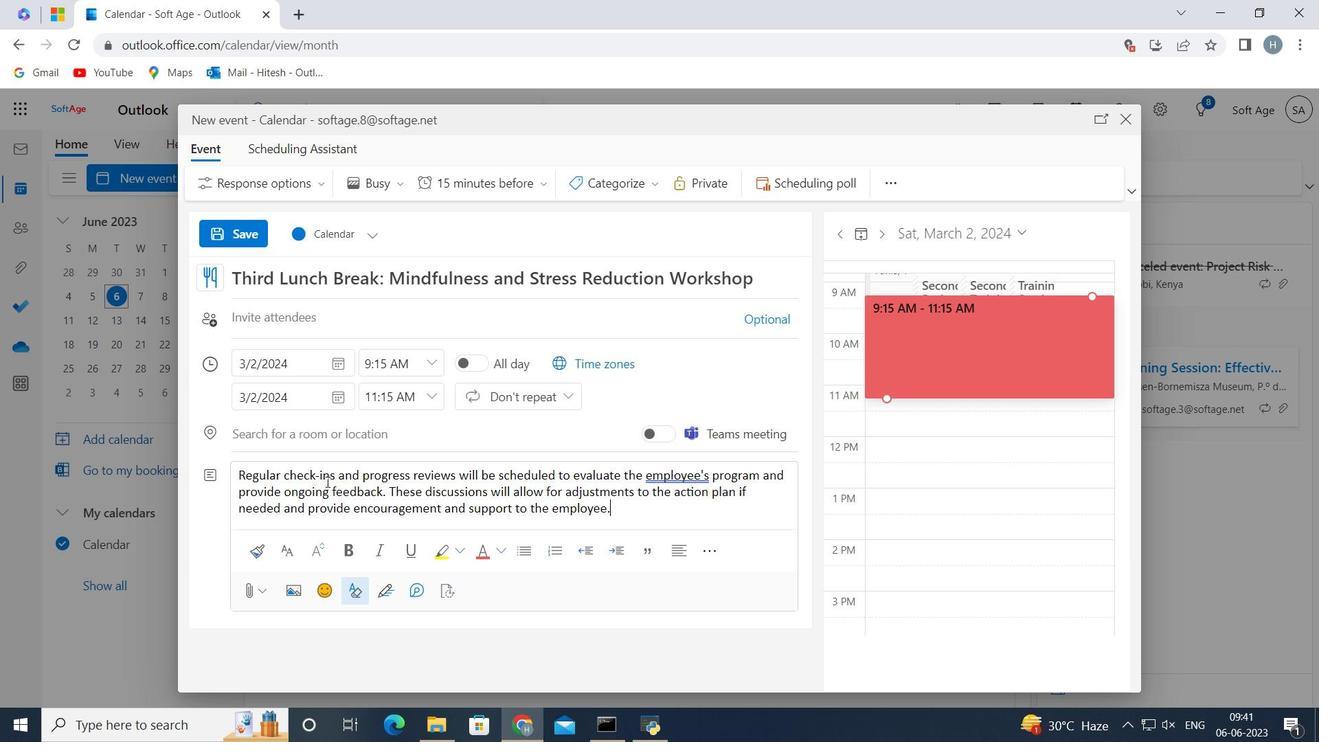 
Action: Mouse moved to (659, 480)
Screenshot: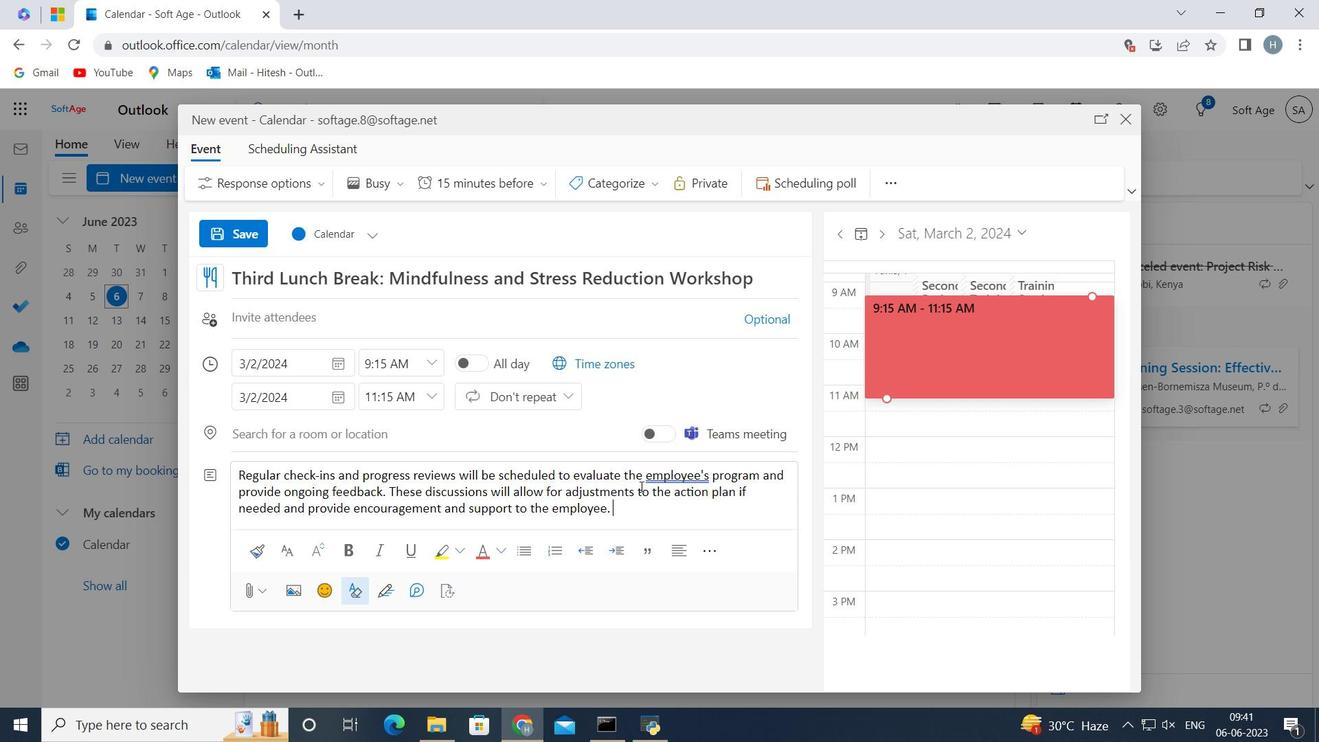 
Action: Mouse pressed left at (659, 480)
Screenshot: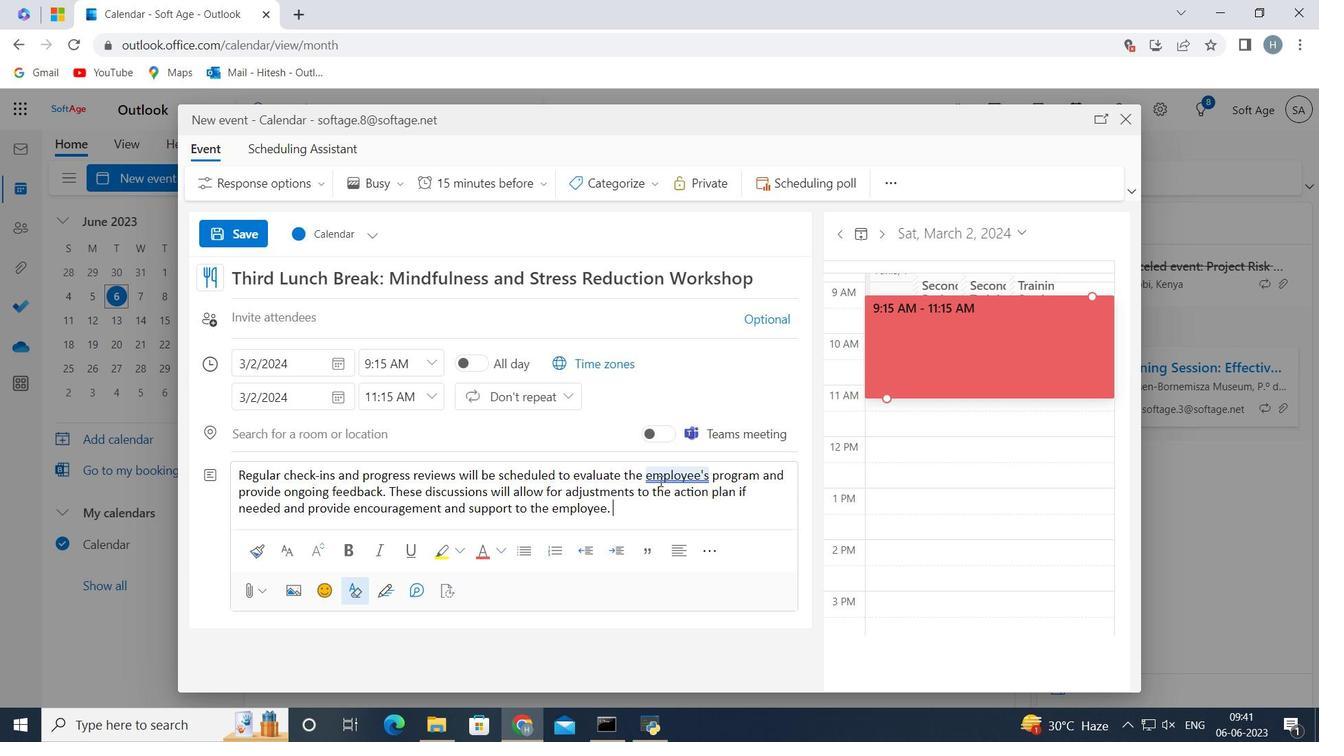 
Action: Mouse moved to (753, 513)
Screenshot: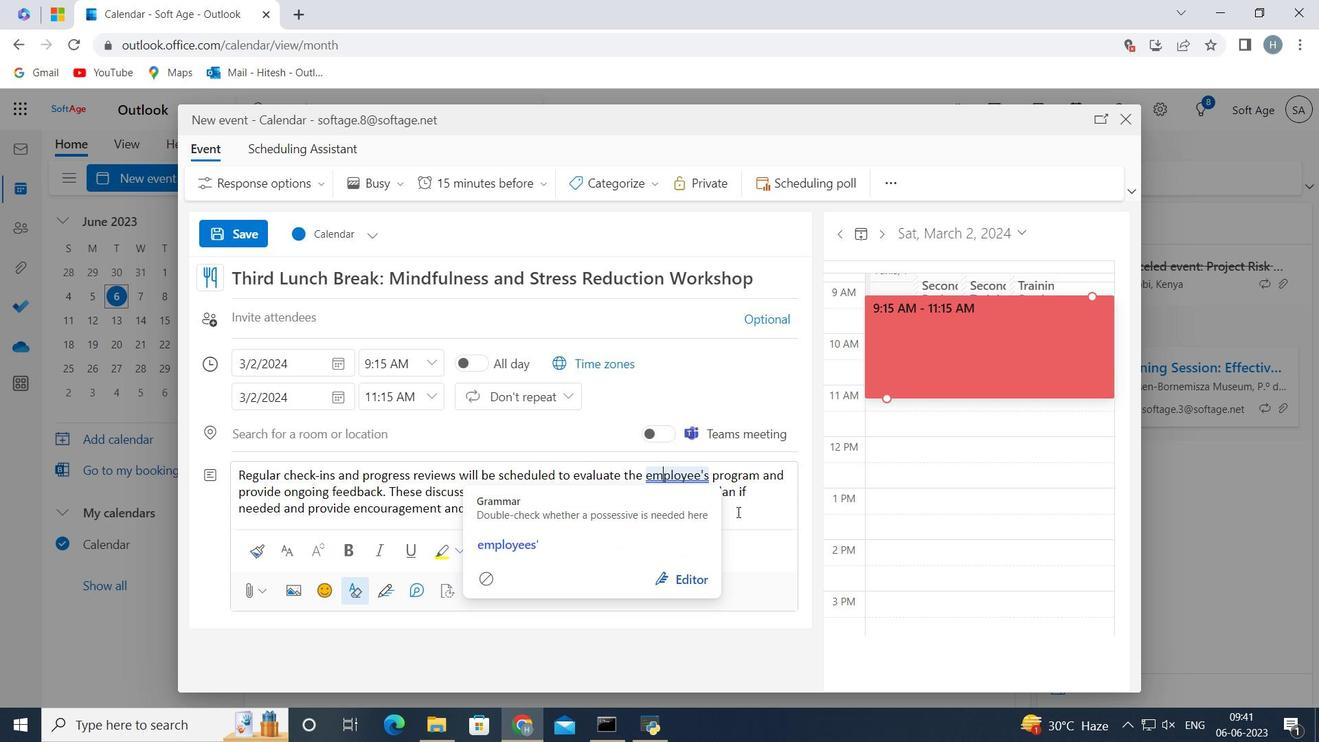 
Action: Mouse pressed left at (753, 513)
Screenshot: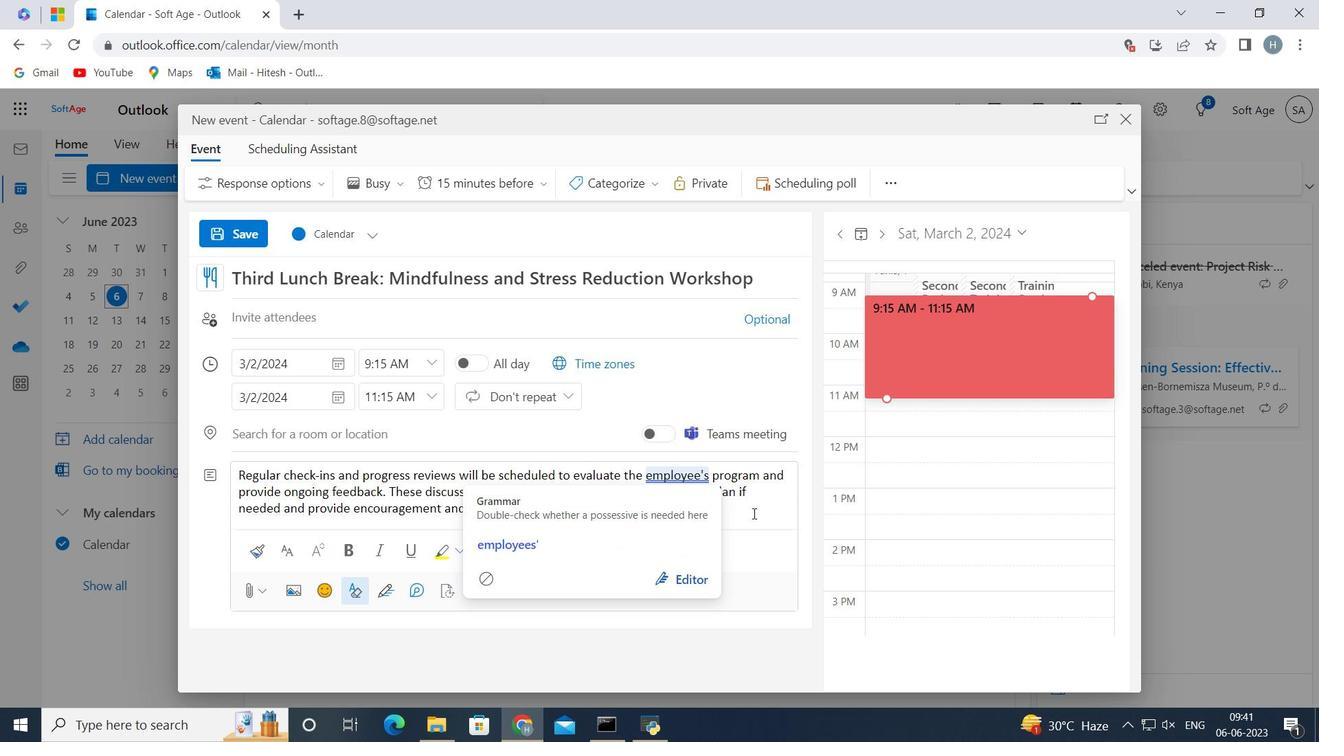 
Action: Mouse moved to (454, 323)
Screenshot: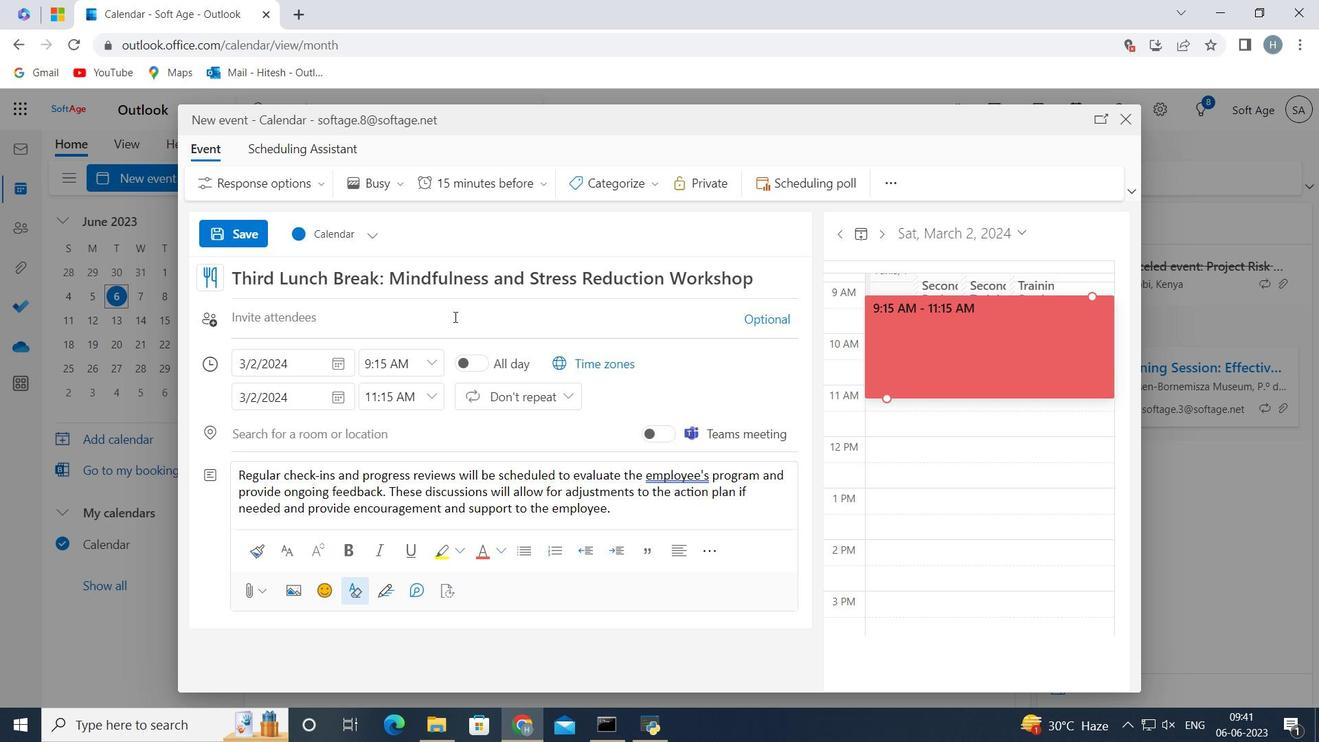 
Action: Mouse pressed left at (454, 323)
Screenshot: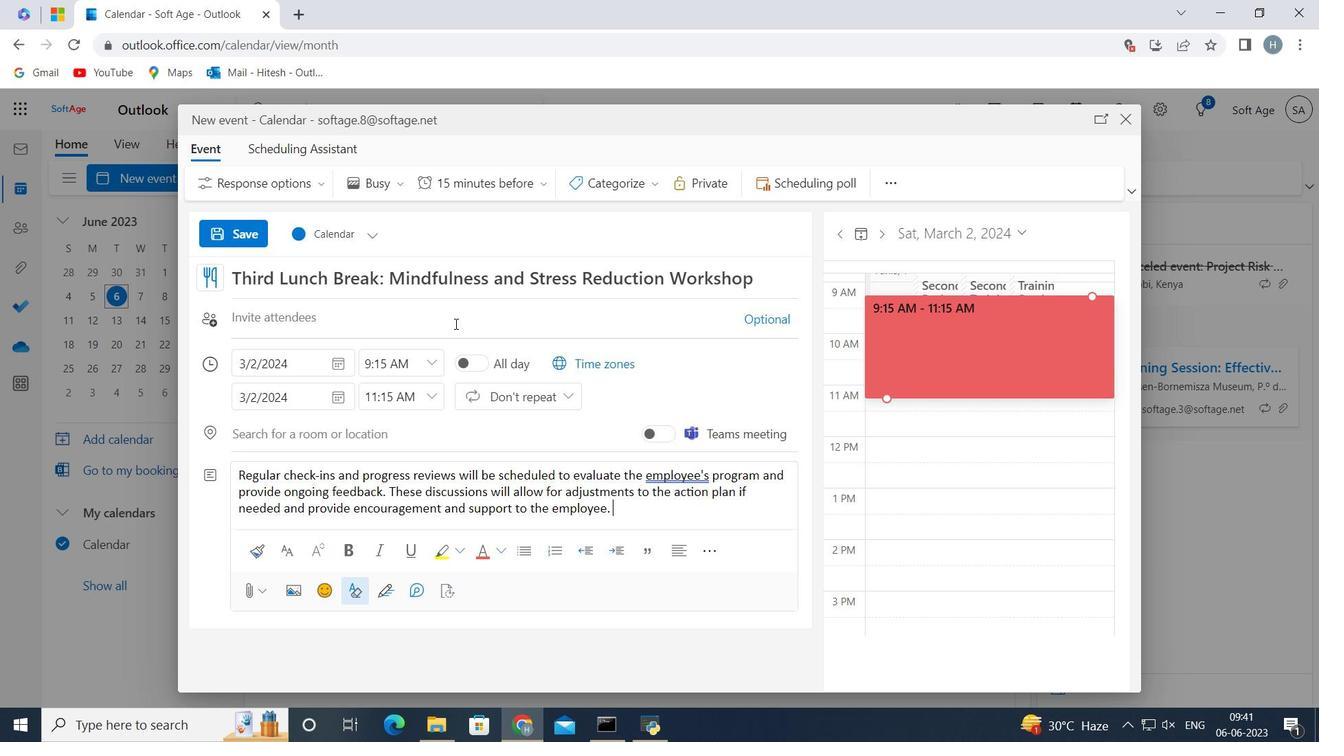 
Action: Key pressed softage.3<Key.shift>@softage.net
Screenshot: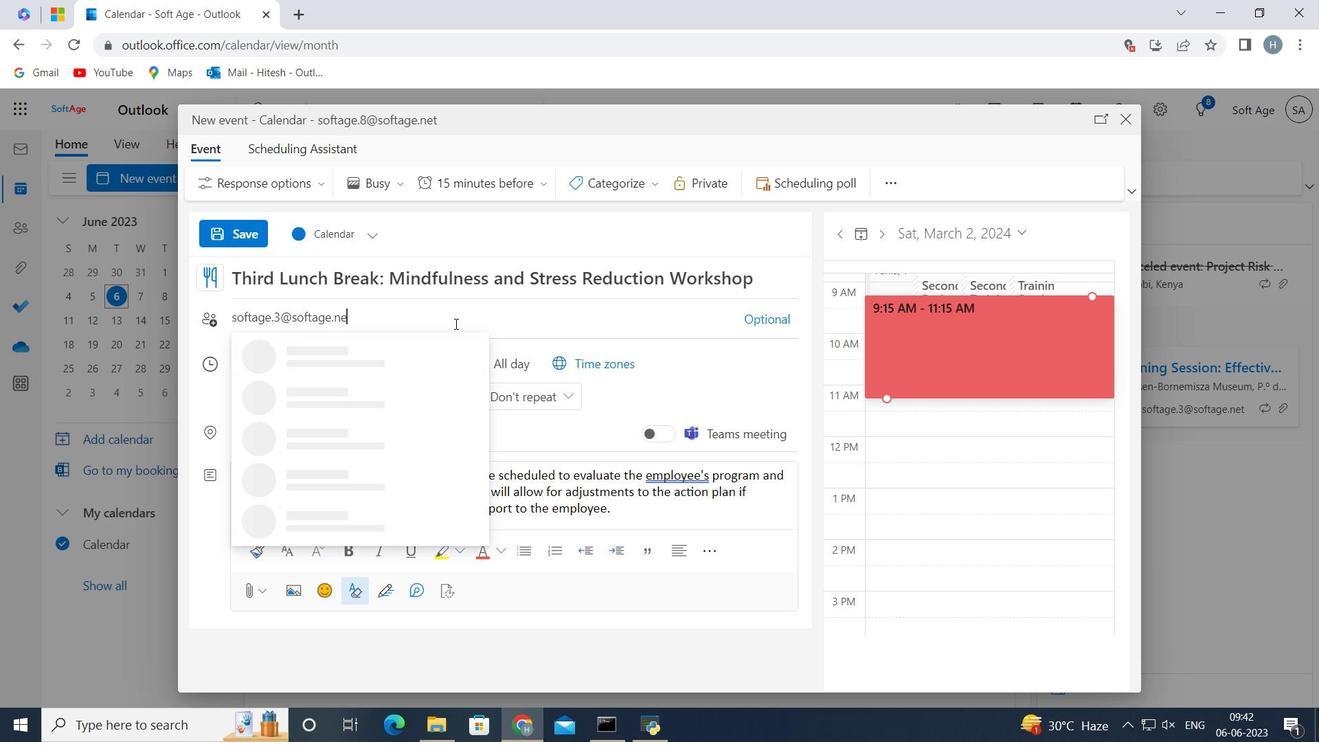 
Action: Mouse moved to (316, 358)
Screenshot: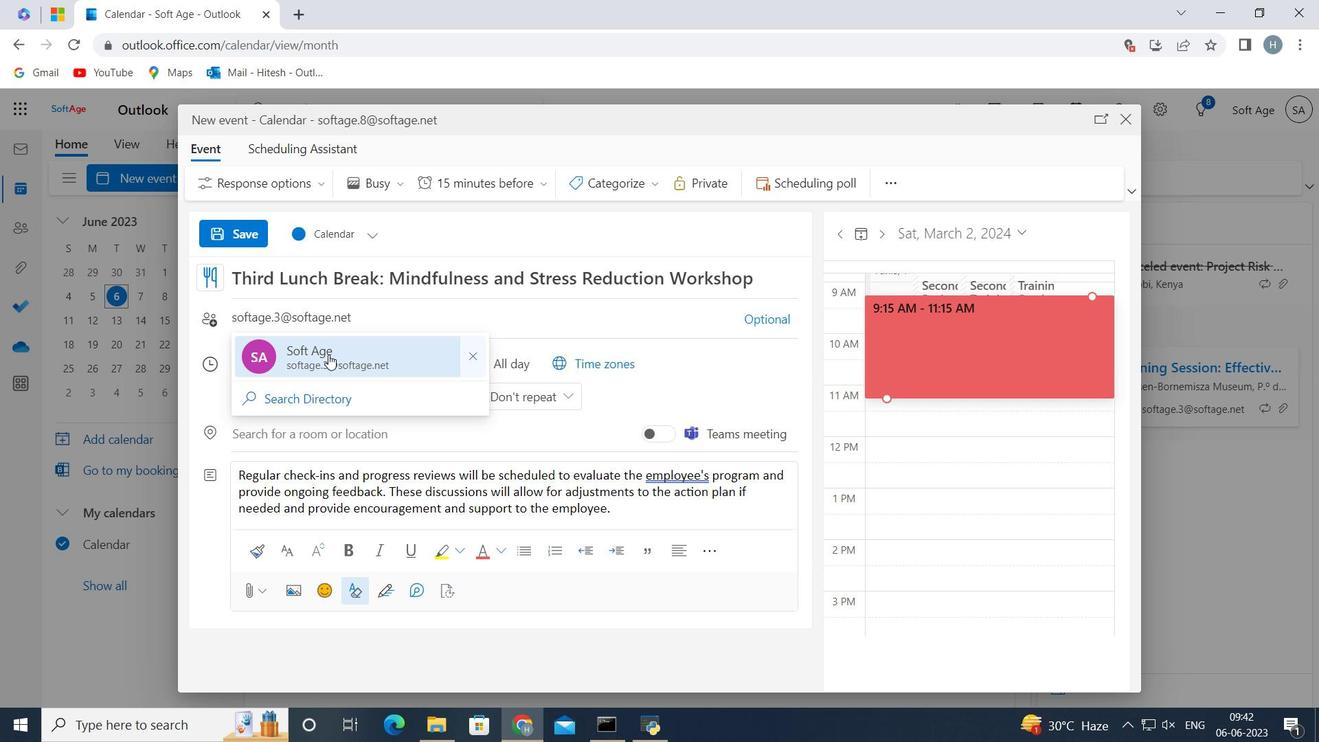 
Action: Mouse pressed left at (316, 358)
Screenshot: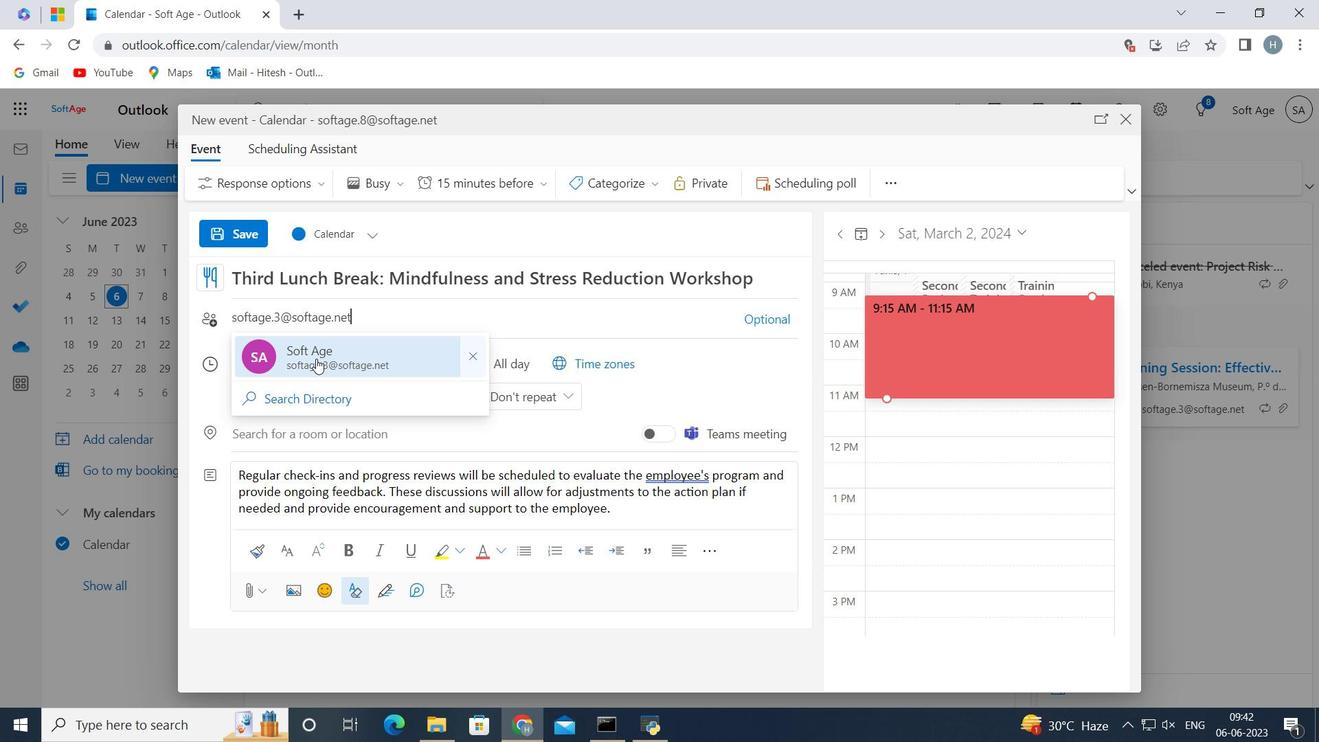 
Action: Key pressed softage.4<Key.shift>@softage.net
Screenshot: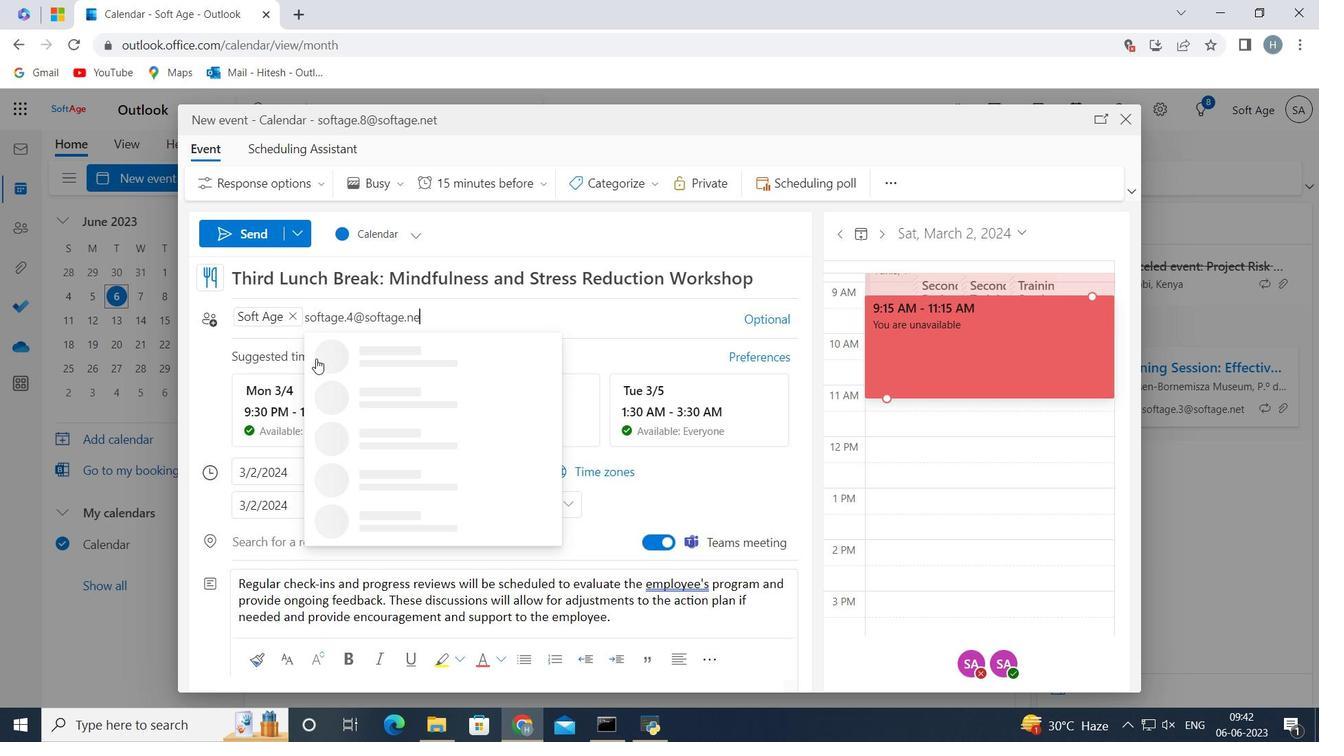 
Action: Mouse moved to (361, 356)
Screenshot: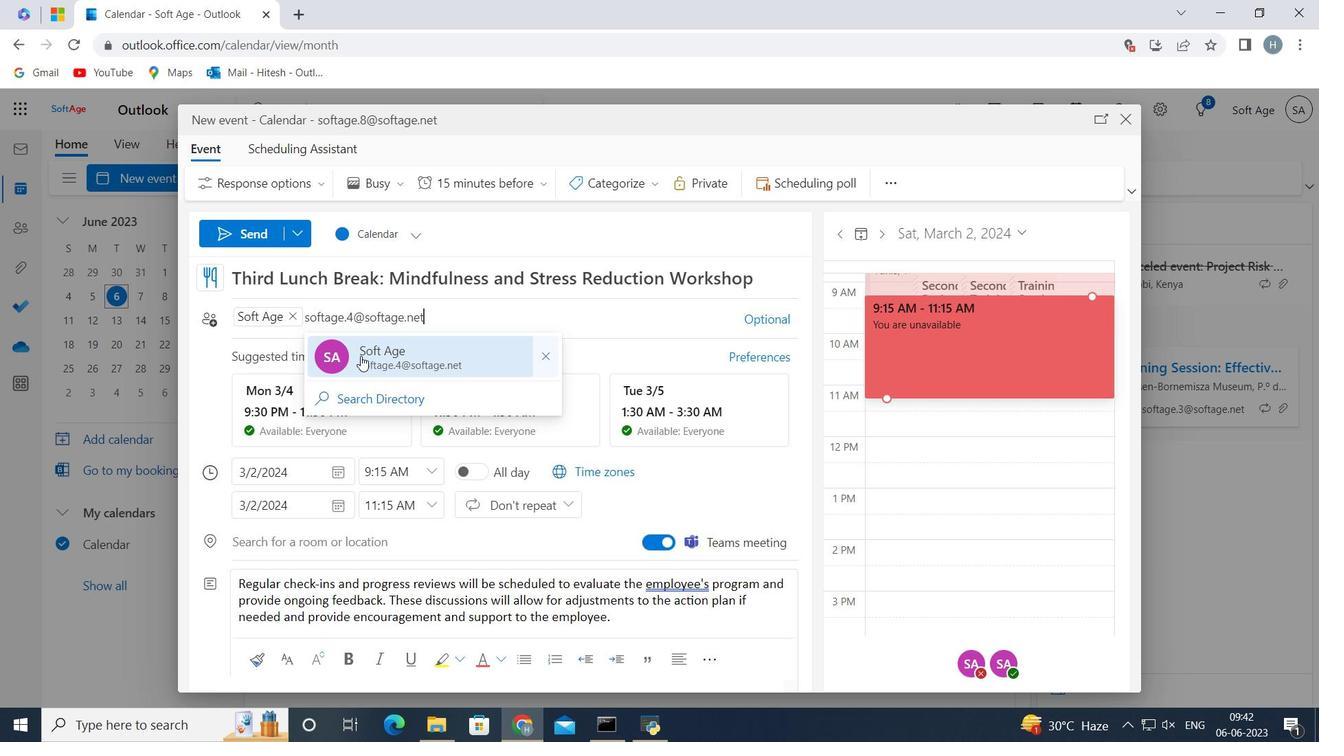 
Action: Mouse pressed left at (361, 356)
Screenshot: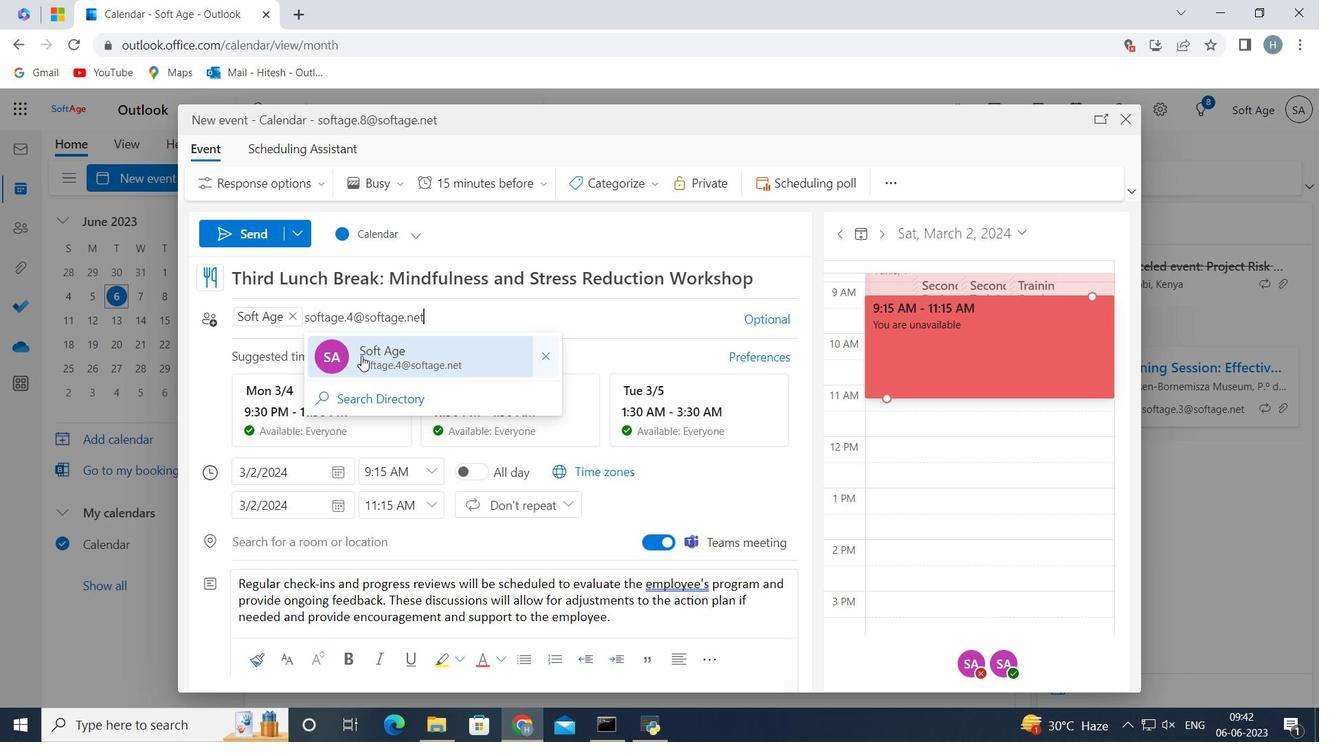 
Action: Mouse moved to (522, 188)
Screenshot: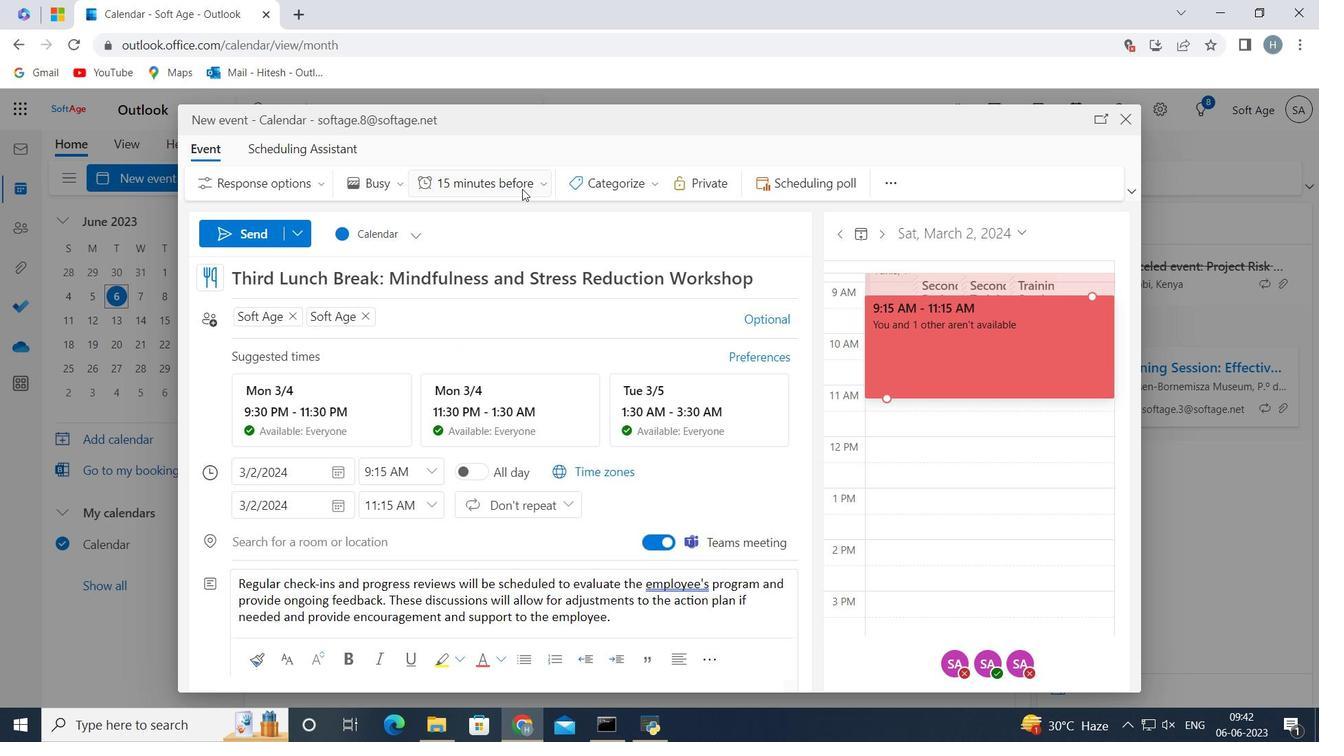 
Action: Mouse pressed left at (522, 188)
Screenshot: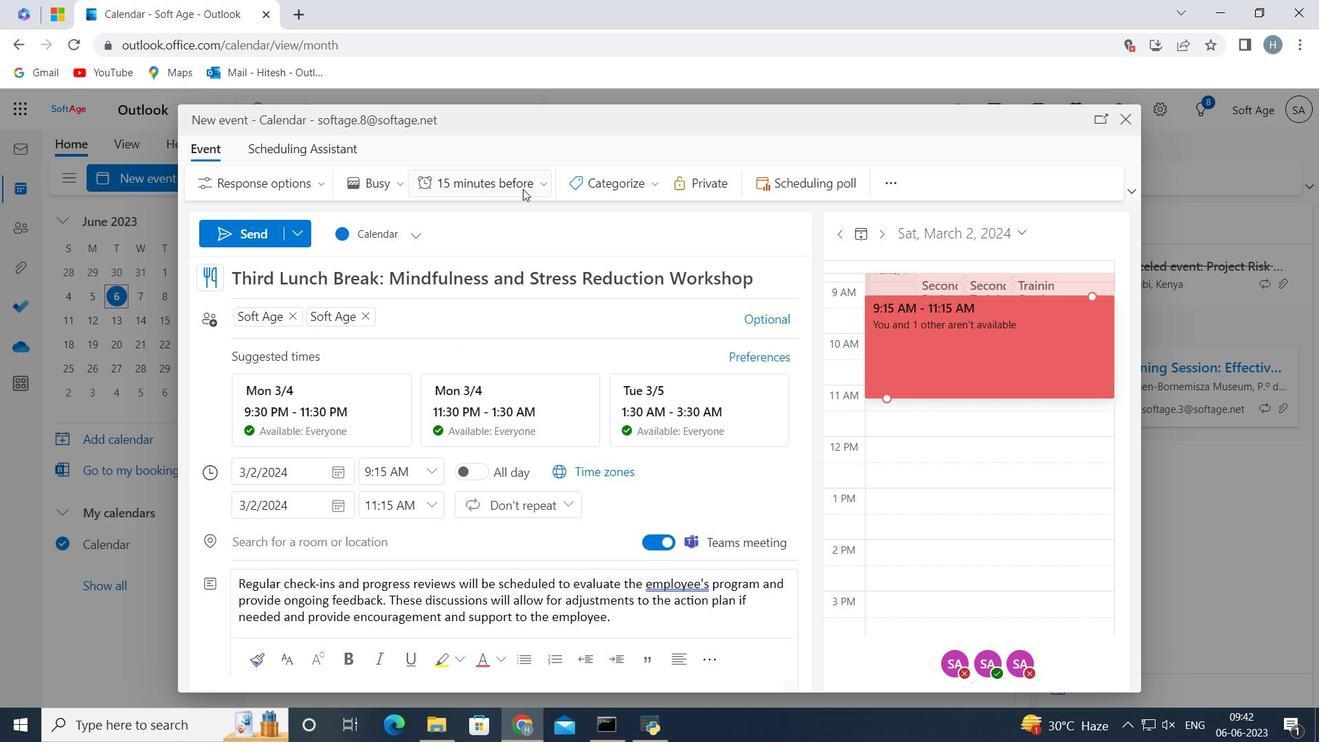 
Action: Mouse moved to (498, 275)
Screenshot: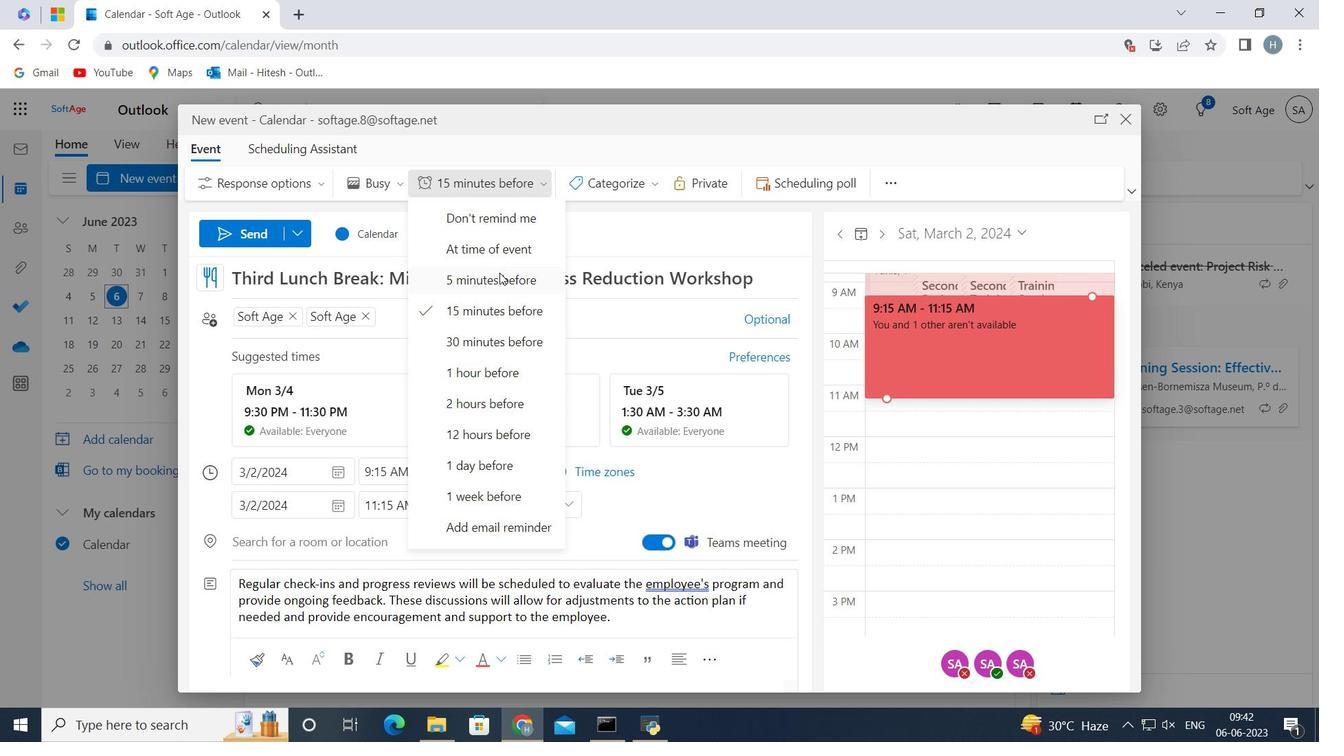 
Action: Mouse pressed left at (498, 275)
Screenshot: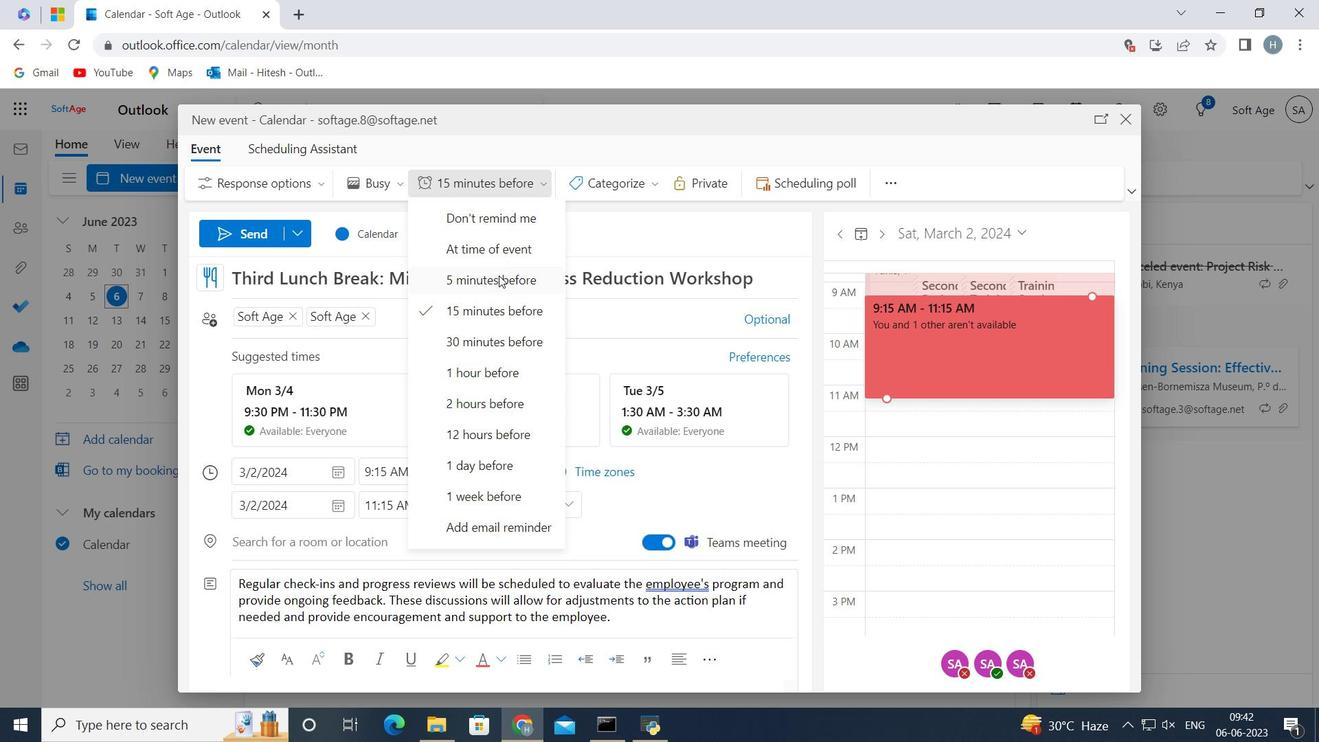 
Action: Mouse moved to (263, 232)
Screenshot: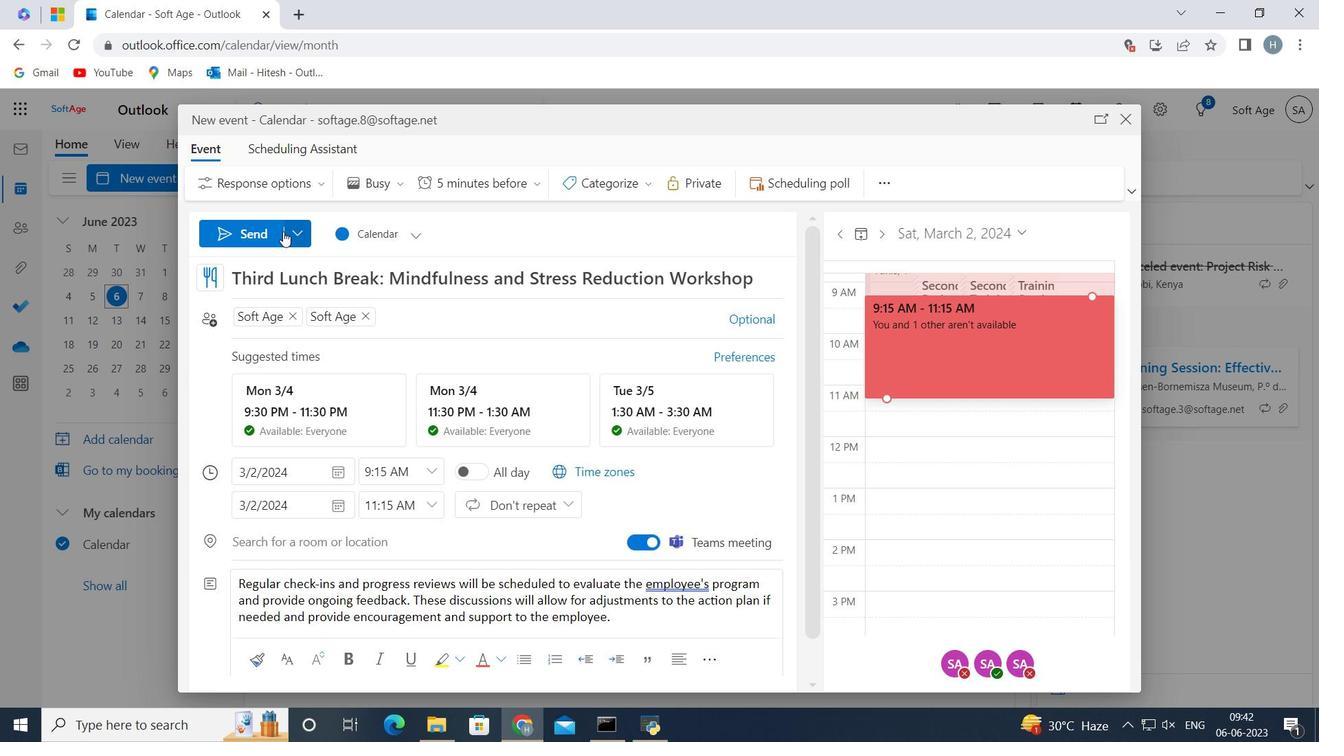 
Action: Mouse pressed left at (263, 232)
Screenshot: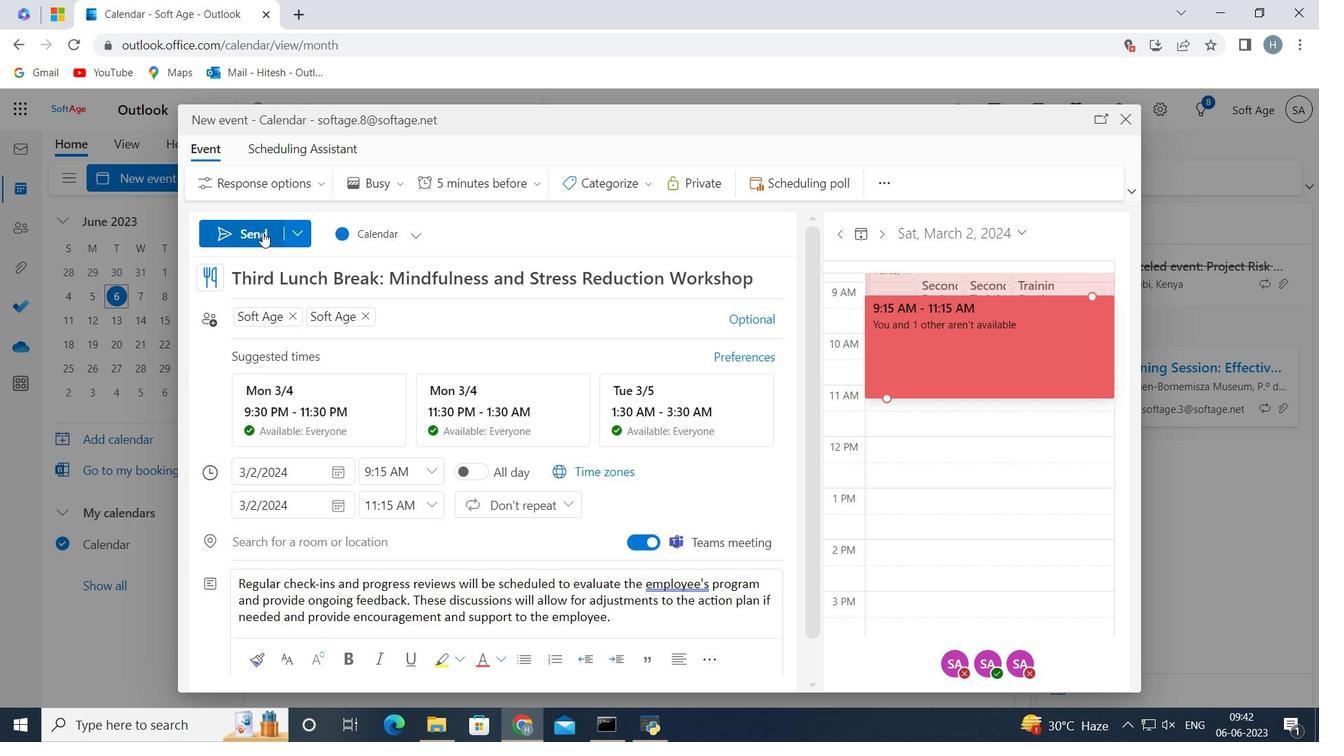 
Action: Mouse moved to (599, 248)
Screenshot: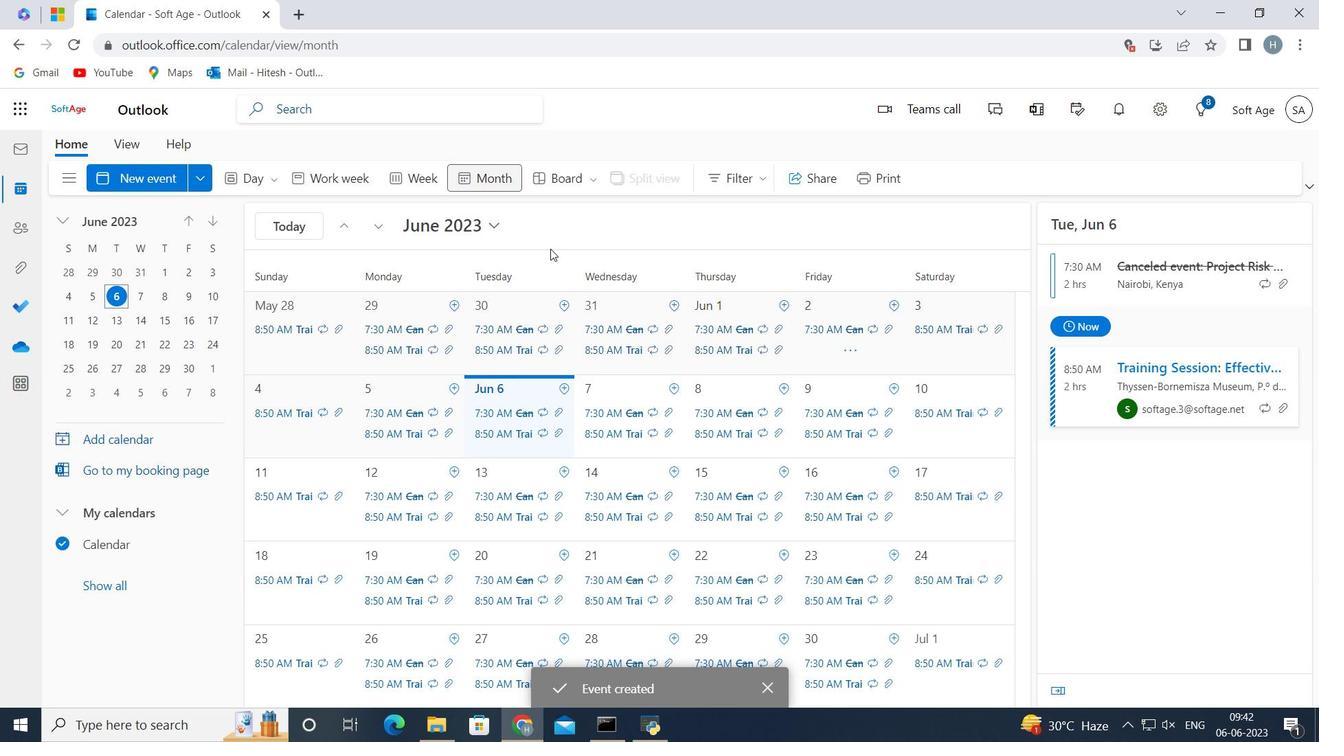 
